 Task: Create new contact,   with mail id: 'Victoria_Lee@publictheater.org', first name: 'Victoria', Last name: 'Lee', Job Title: Content Writer, Phone number (201) 555-6789. Change life cycle stage to  'Lead' and lead status to 'New'. Add new company to the associated contact: www.bando.co.in
 . Logged in from softage.5@softage.net
Action: Mouse moved to (74, 55)
Screenshot: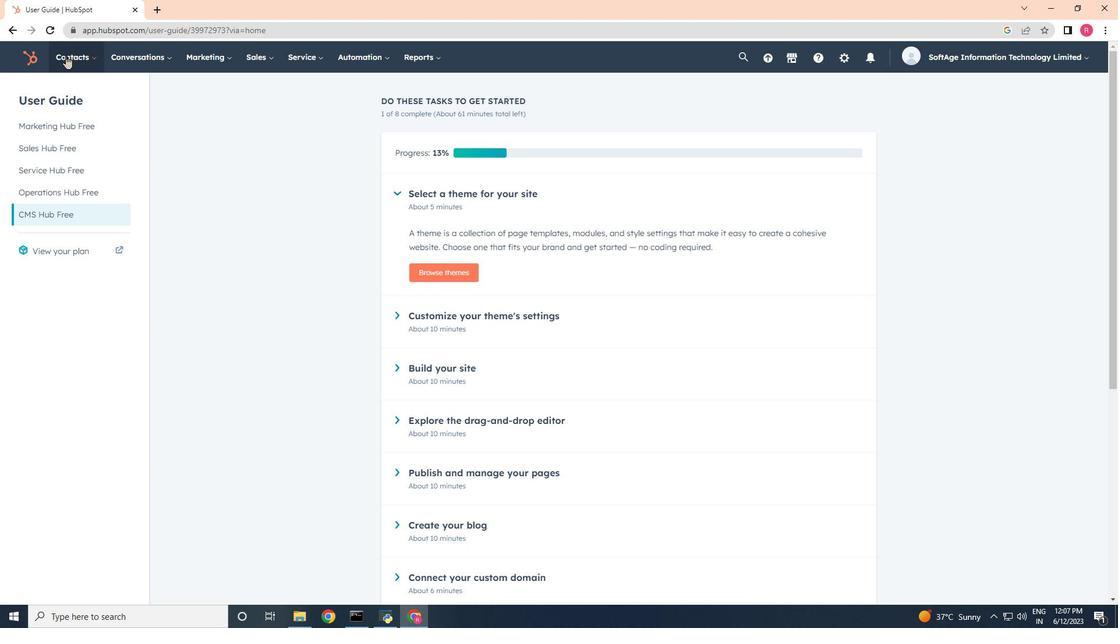
Action: Mouse pressed left at (74, 55)
Screenshot: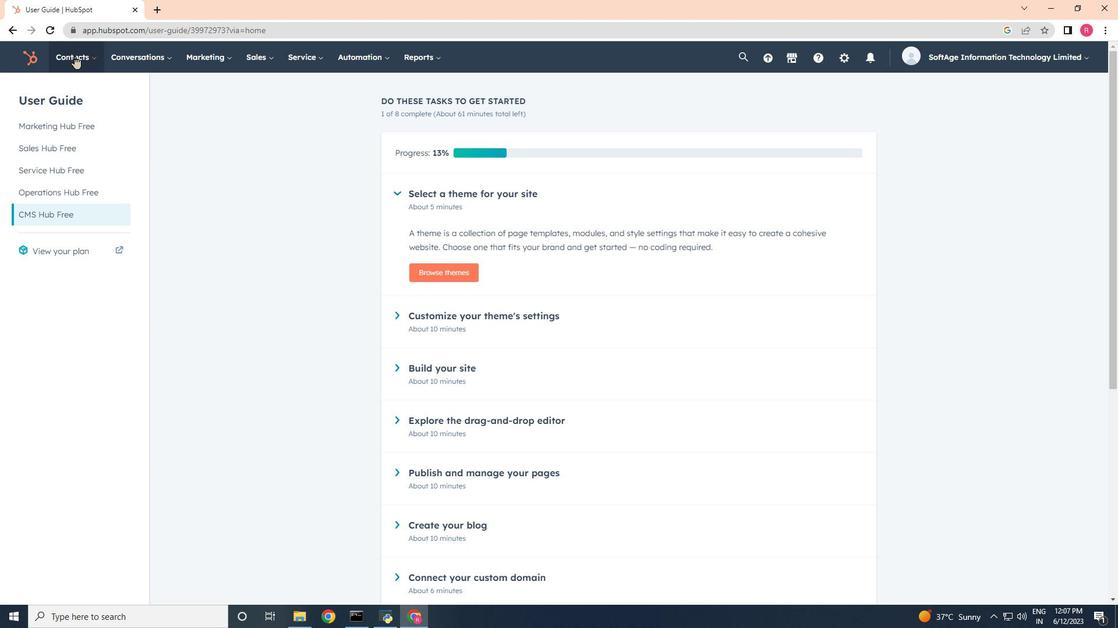 
Action: Mouse moved to (90, 90)
Screenshot: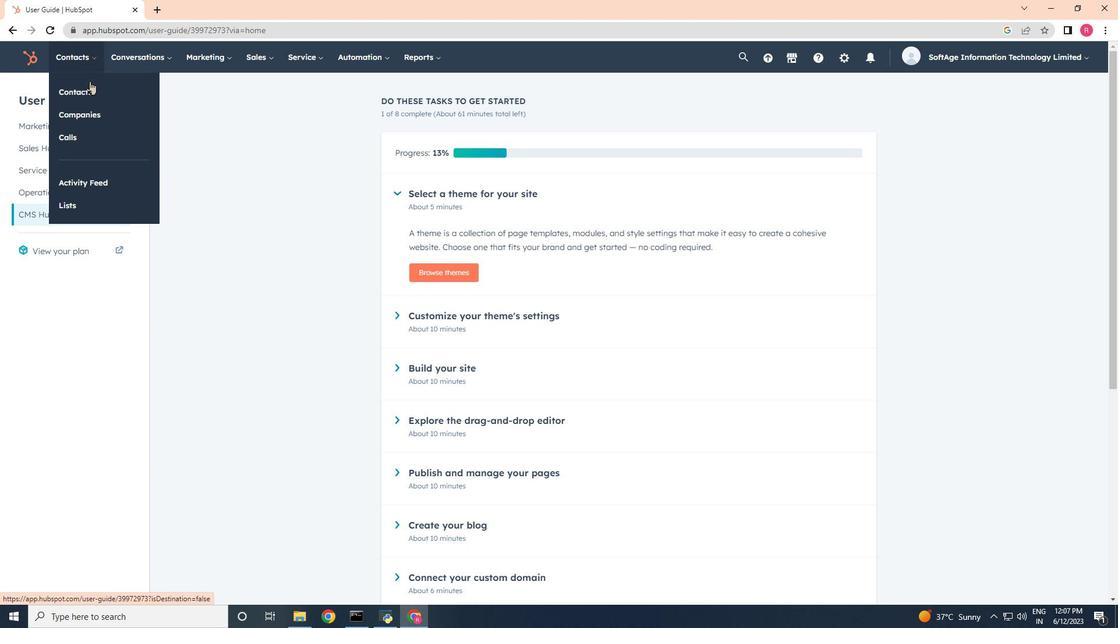 
Action: Mouse pressed left at (90, 90)
Screenshot: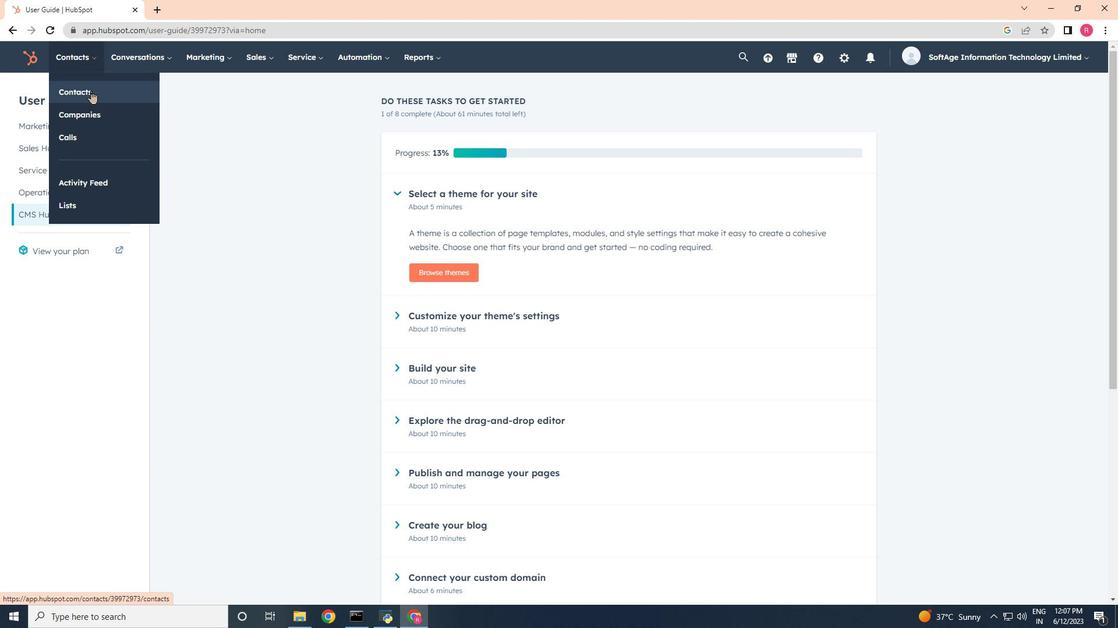 
Action: Mouse moved to (1043, 100)
Screenshot: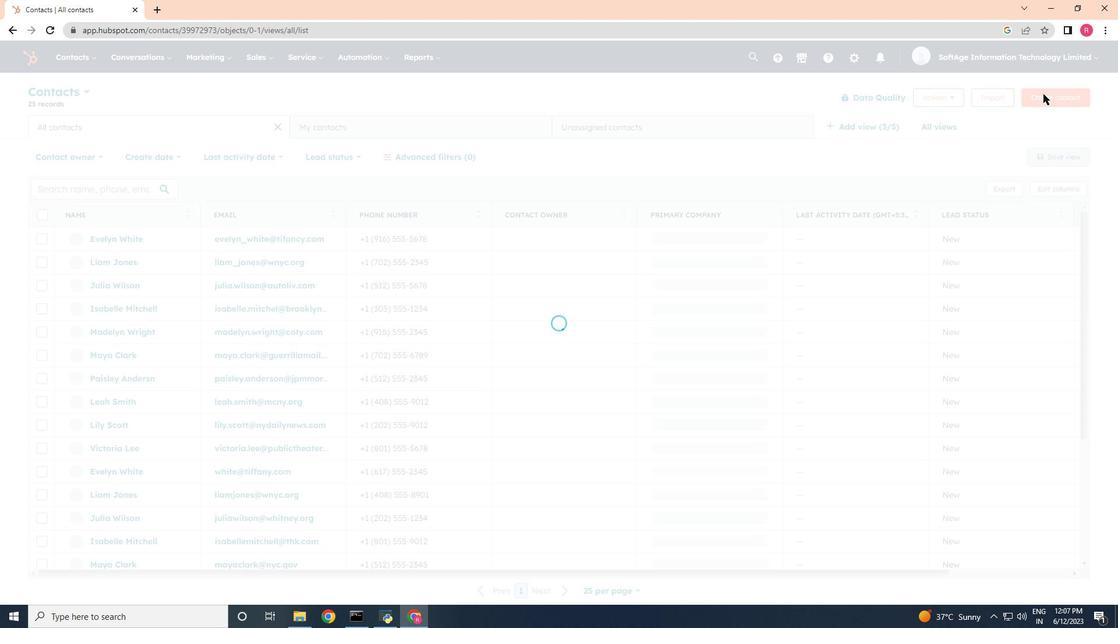 
Action: Mouse pressed left at (1043, 100)
Screenshot: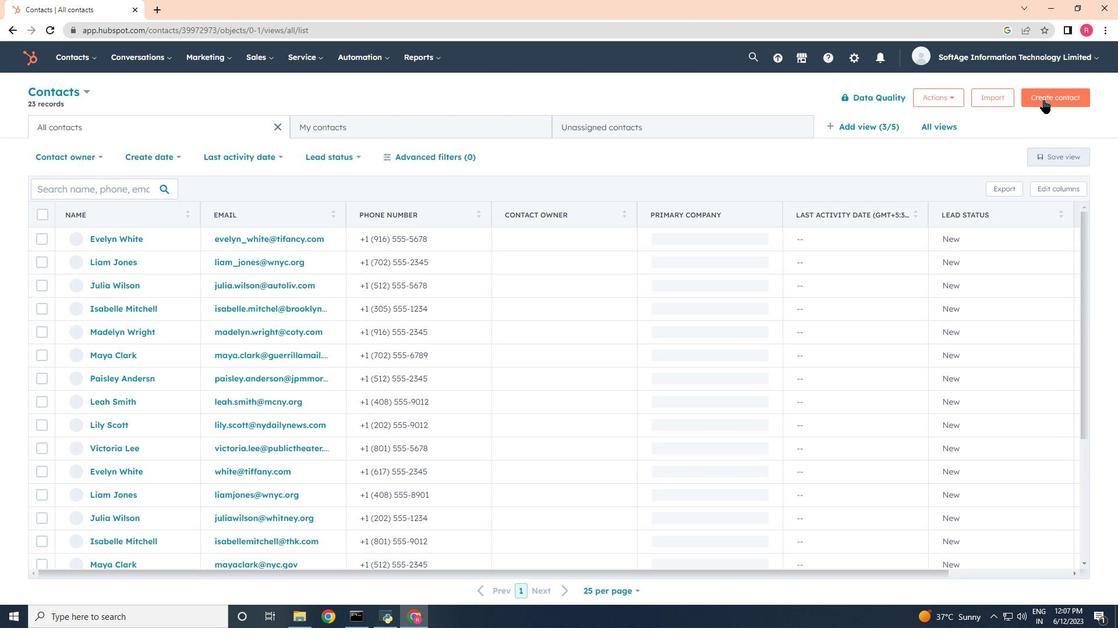 
Action: Mouse moved to (824, 156)
Screenshot: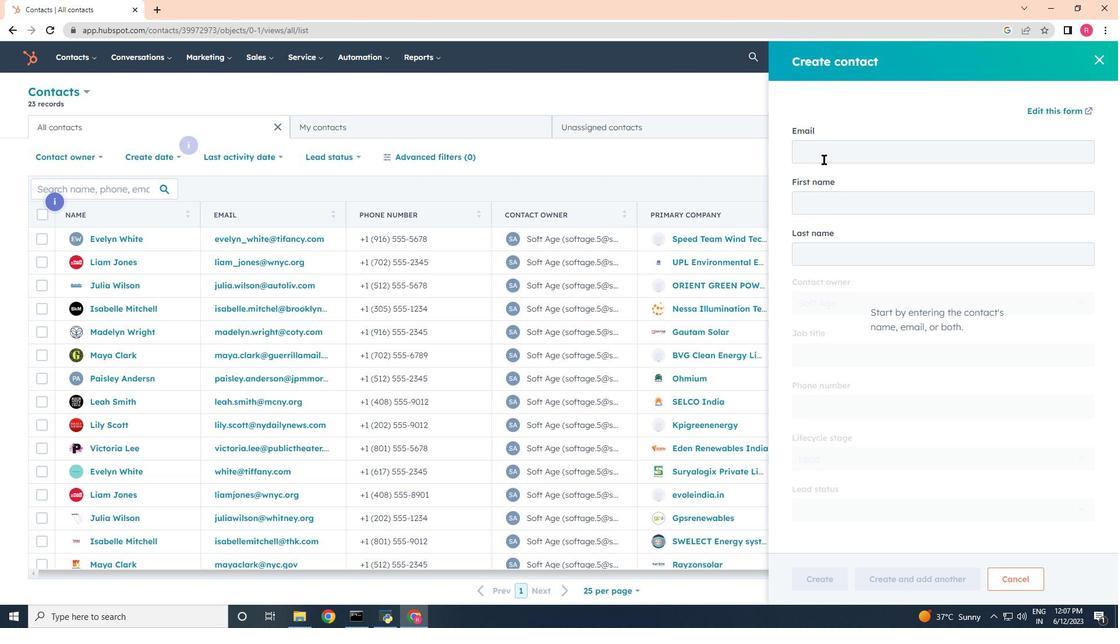 
Action: Mouse pressed left at (824, 156)
Screenshot: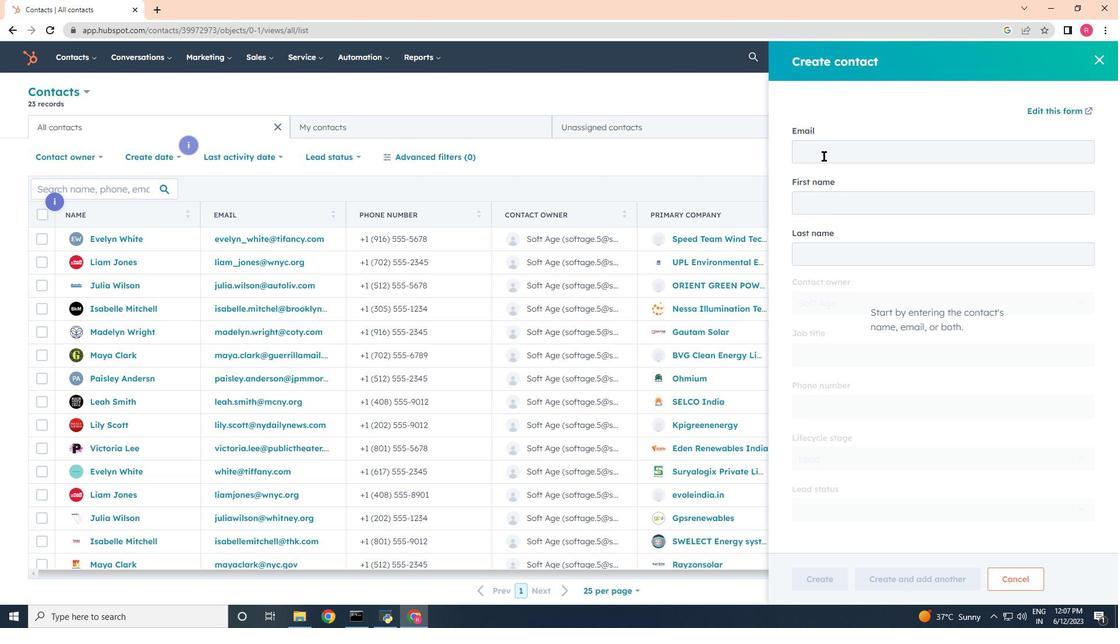 
Action: Key pressed <Key.shift>Victoria<Key.shift><Key.shift><Key.shift><Key.shift><Key.shift><Key.shift><Key.shift><Key.shift><Key.shift><Key.shift><Key.shift><Key.shift><Key.shift><Key.shift><Key.shift><Key.shift><Key.shift><Key.shift><Key.shift><Key.shift><Key.shift><Key.shift><Key.shift><Key.shift><Key.shift><Key.shift>_<Key.shift>Lee<Key.shift>@publictheaater.org
Screenshot: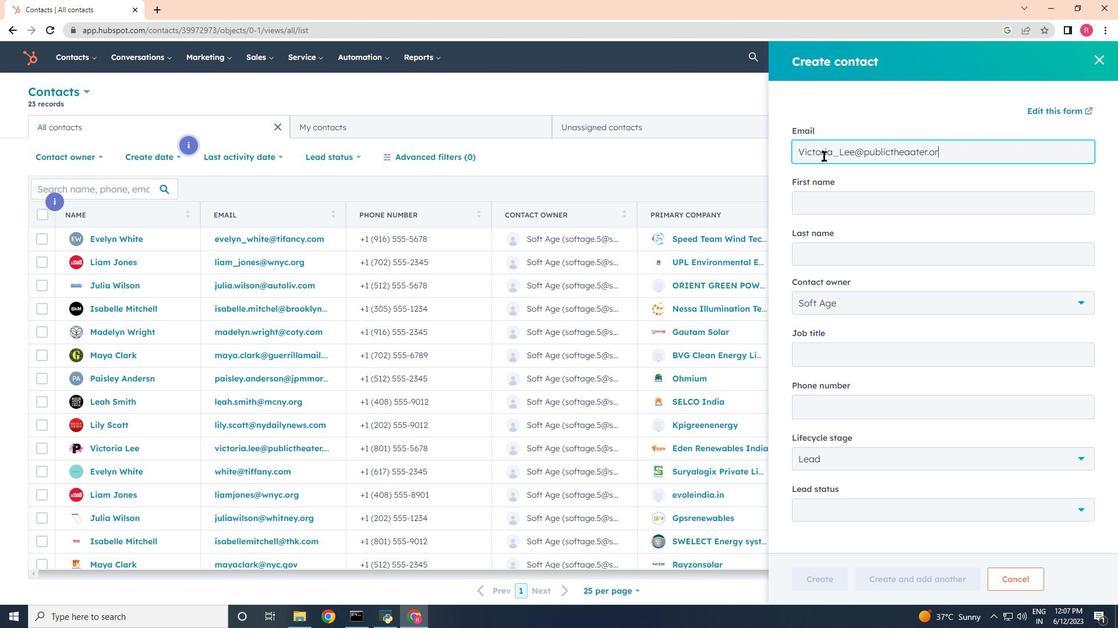 
Action: Mouse moved to (835, 204)
Screenshot: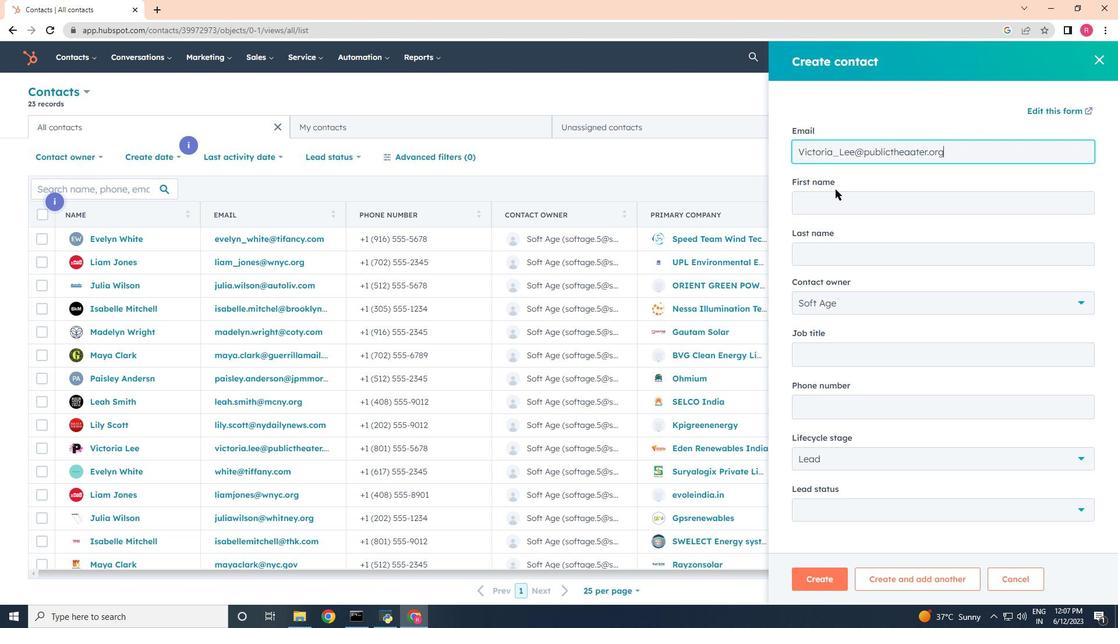 
Action: Mouse pressed left at (835, 204)
Screenshot: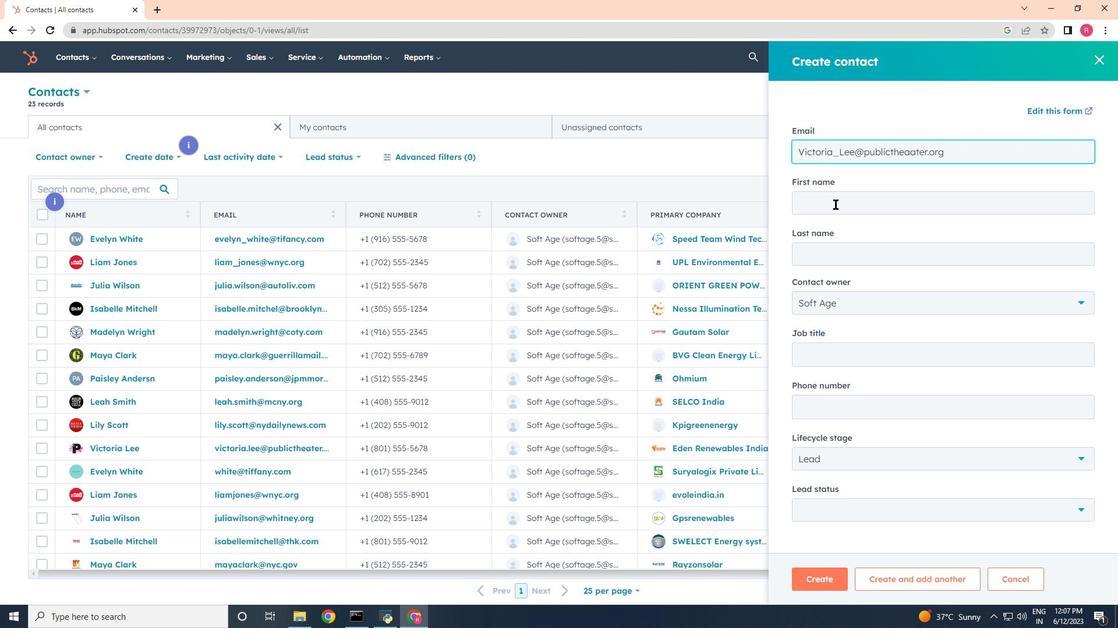 
Action: Key pressed <Key.shift><Key.shift><Key.shift><Key.shift><Key.shift><Key.shift><Key.shift><Key.shift><Key.shift><Key.shift><Key.shift><Key.shift><Key.shift>Victoria<Key.tab><Key.shift>Lee<Key.tab><Key.tab><Key.shift>Contem<Key.backspace>nt<Key.space><Key.shift><Key.shift>Writer<Key.tab>2015556789
Screenshot: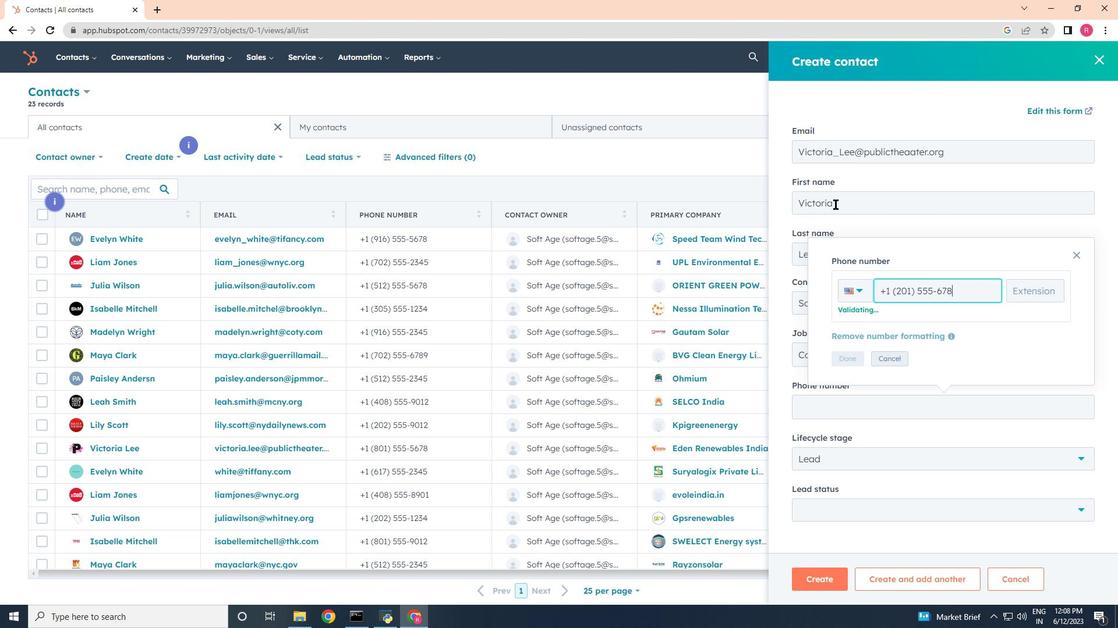 
Action: Mouse moved to (850, 359)
Screenshot: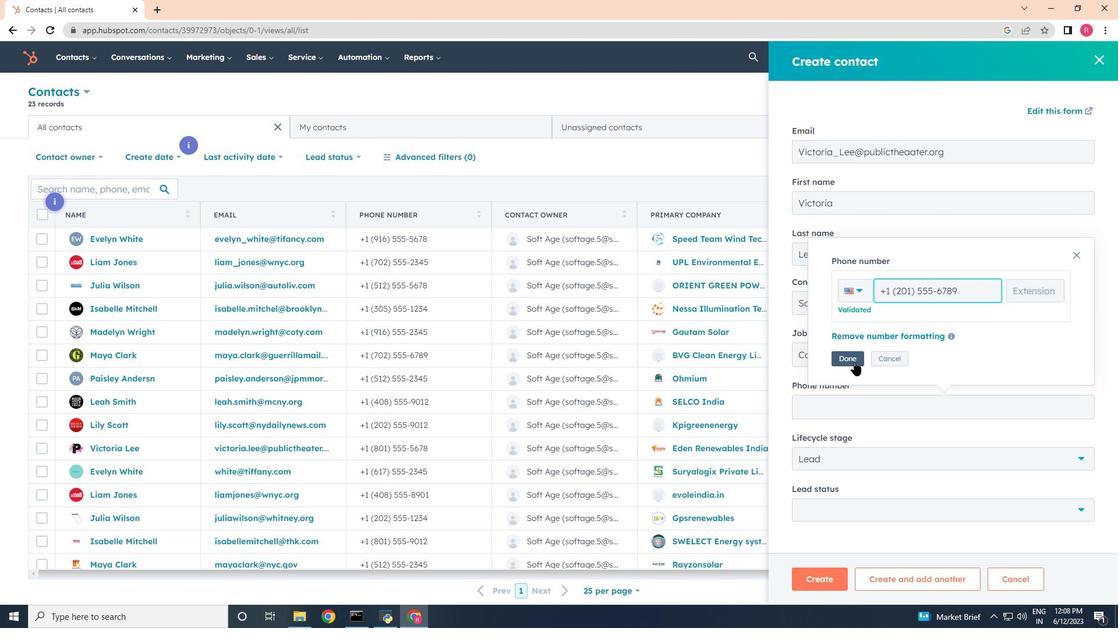 
Action: Mouse pressed left at (850, 359)
Screenshot: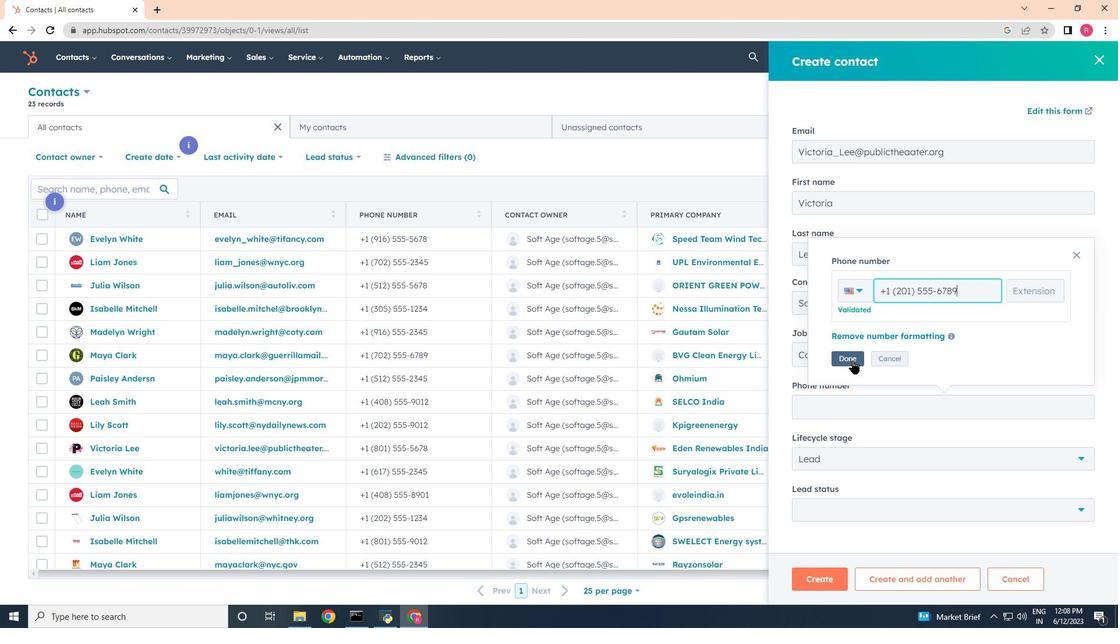
Action: Mouse moved to (829, 454)
Screenshot: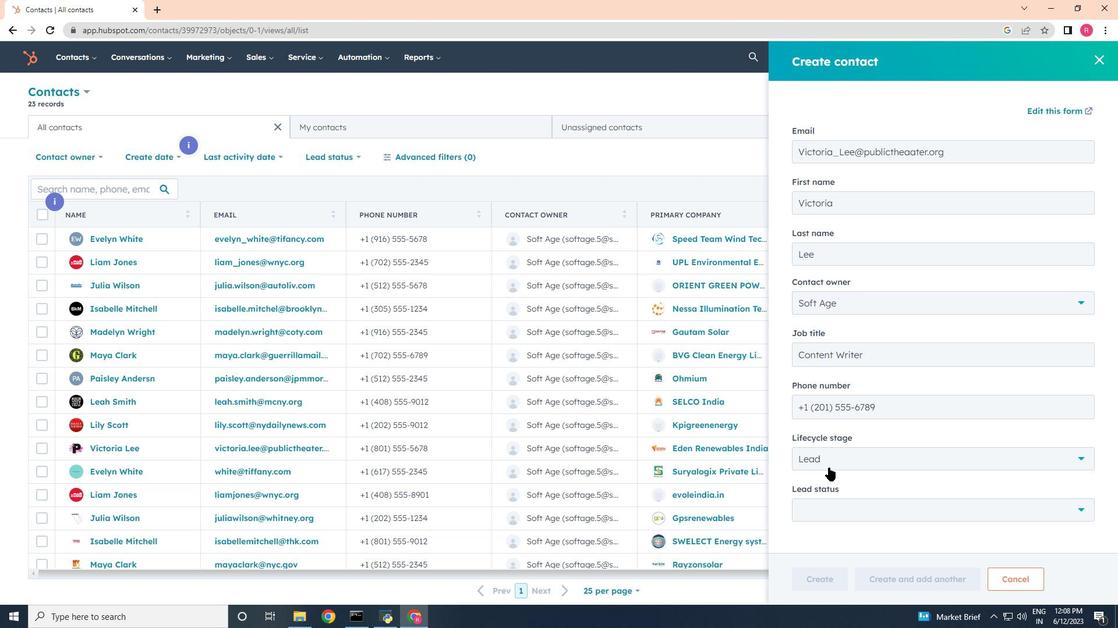 
Action: Mouse pressed left at (829, 454)
Screenshot: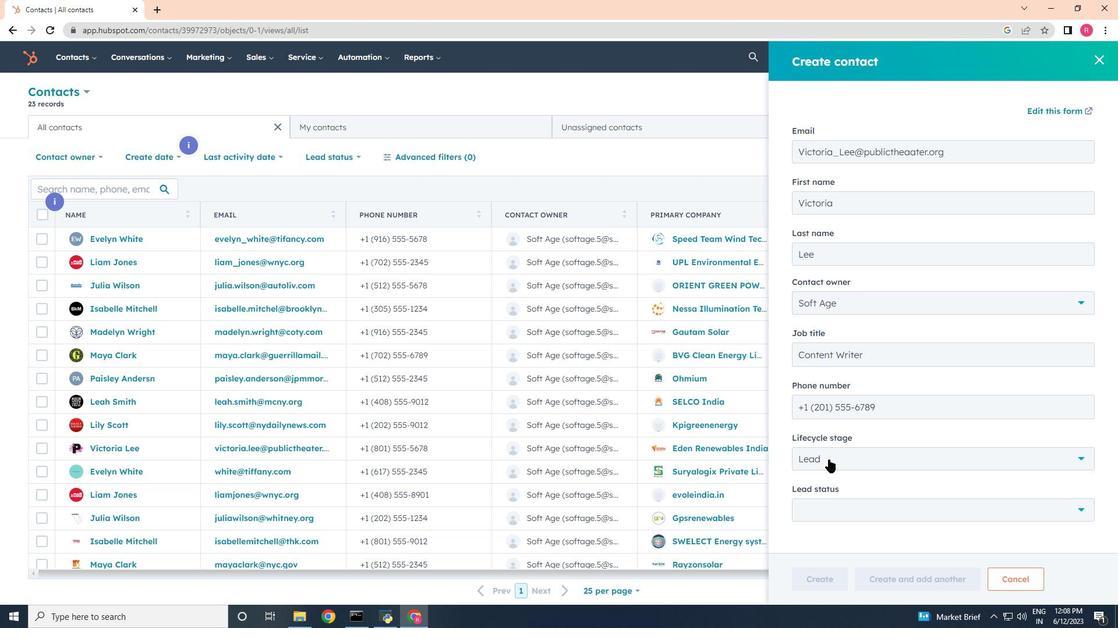 
Action: Mouse moved to (831, 345)
Screenshot: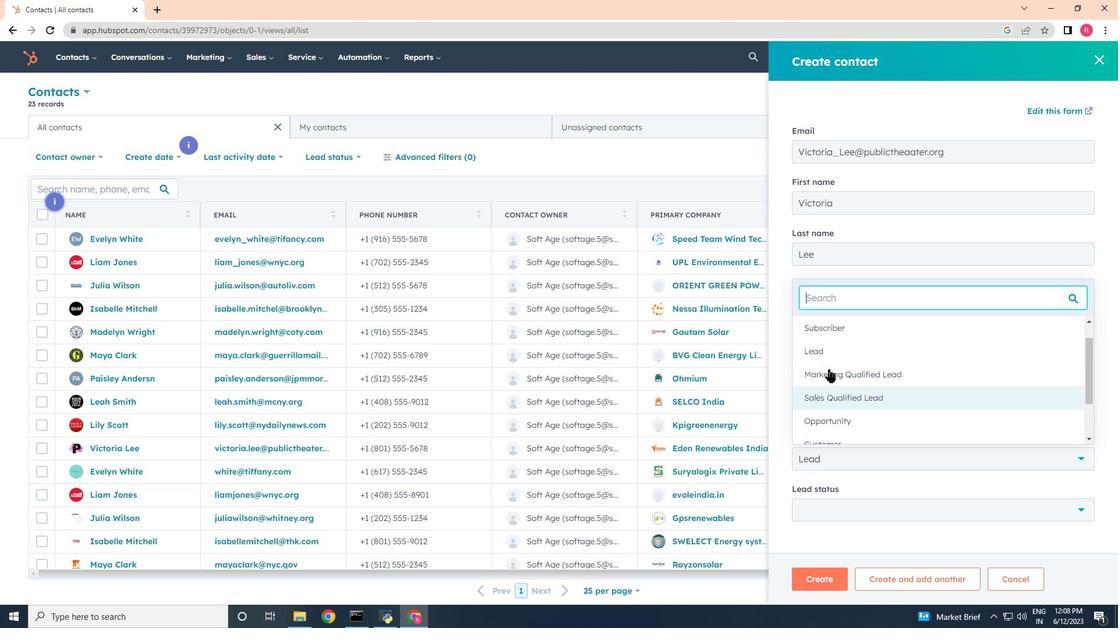 
Action: Mouse pressed left at (831, 345)
Screenshot: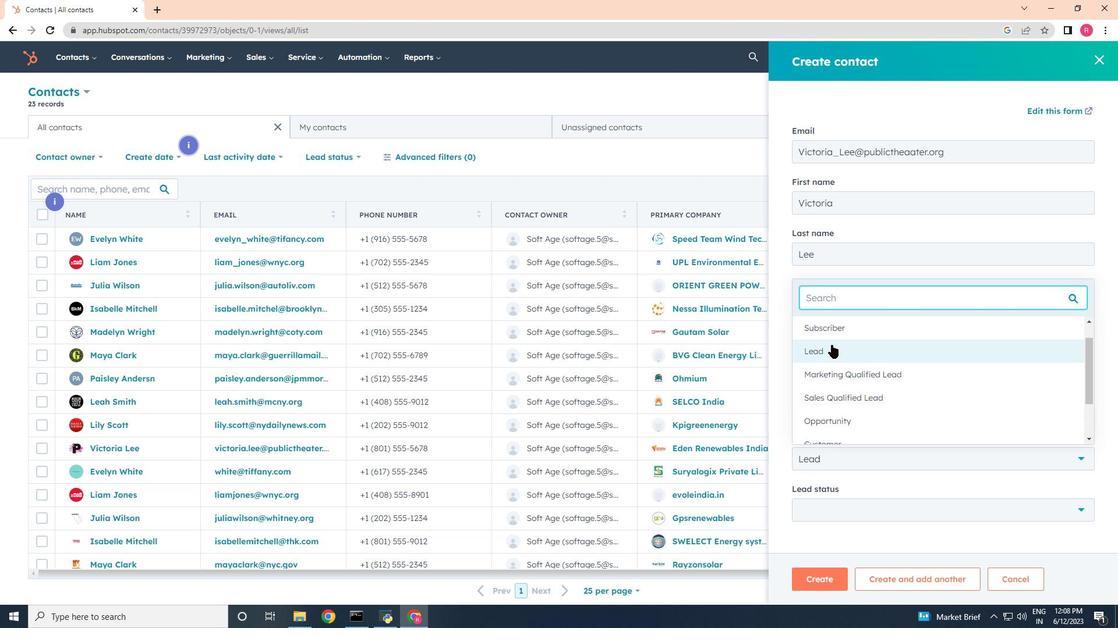 
Action: Mouse moved to (843, 503)
Screenshot: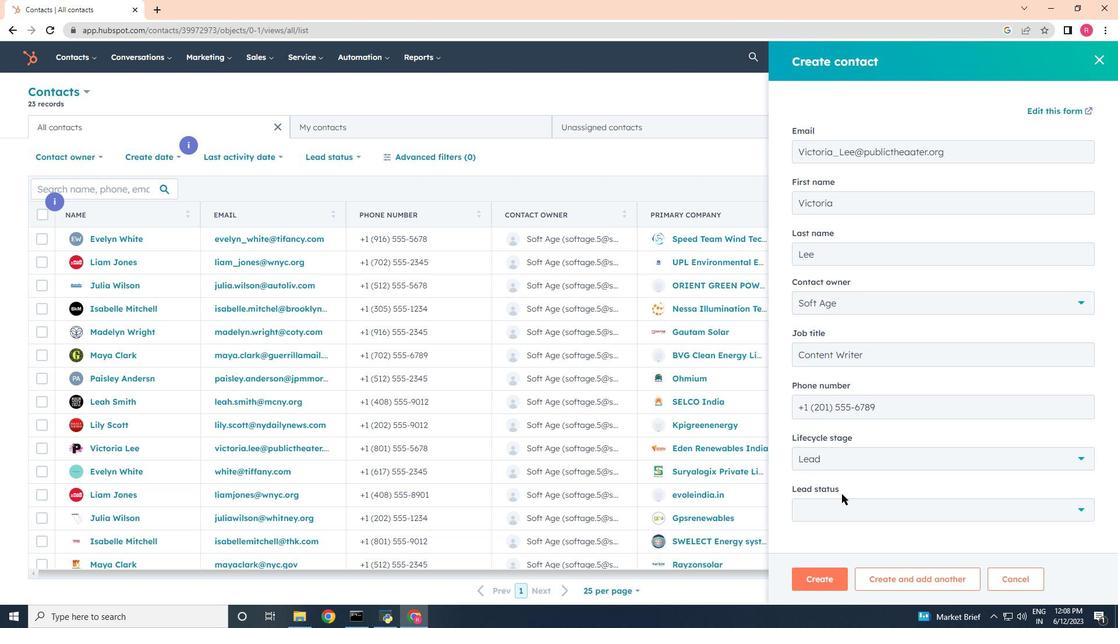 
Action: Mouse pressed left at (843, 503)
Screenshot: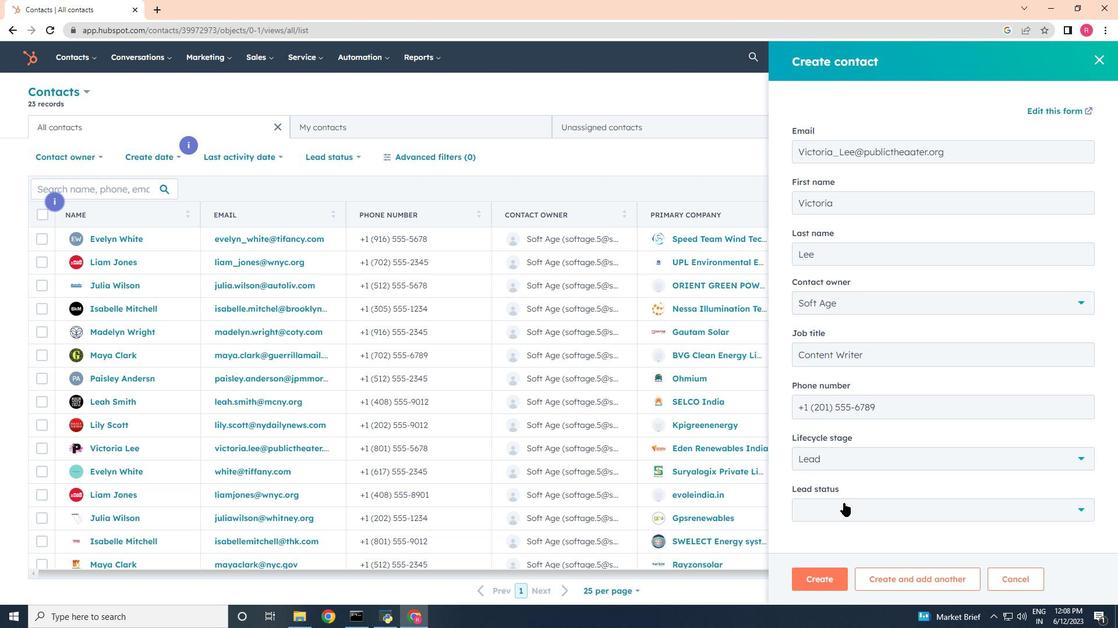 
Action: Mouse moved to (820, 395)
Screenshot: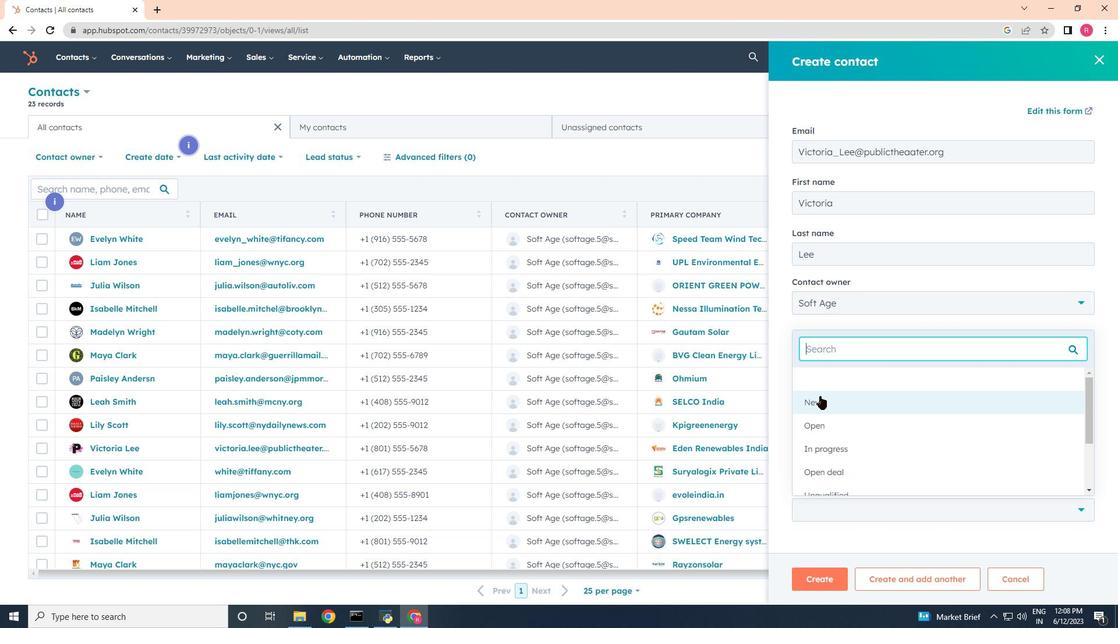 
Action: Mouse pressed left at (820, 395)
Screenshot: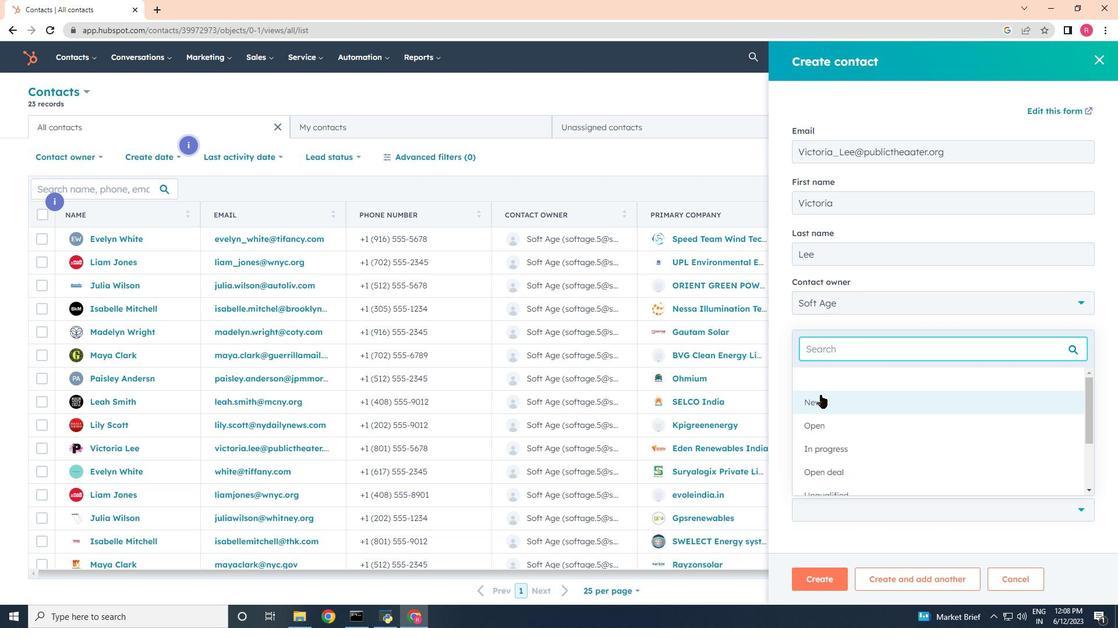
Action: Mouse moved to (833, 584)
Screenshot: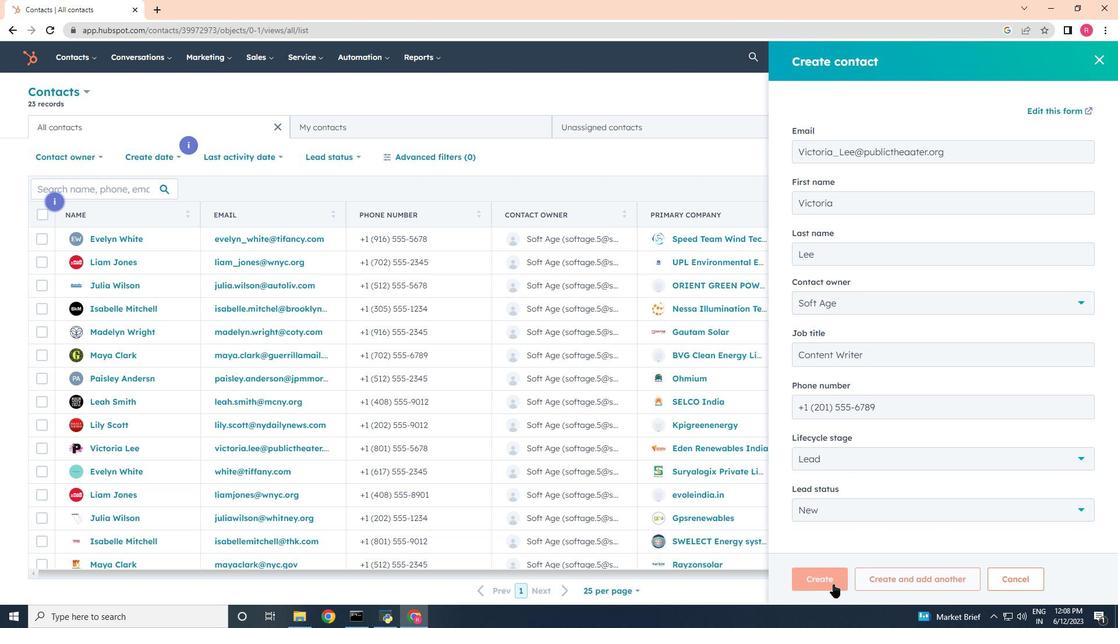 
Action: Mouse pressed left at (833, 584)
Screenshot: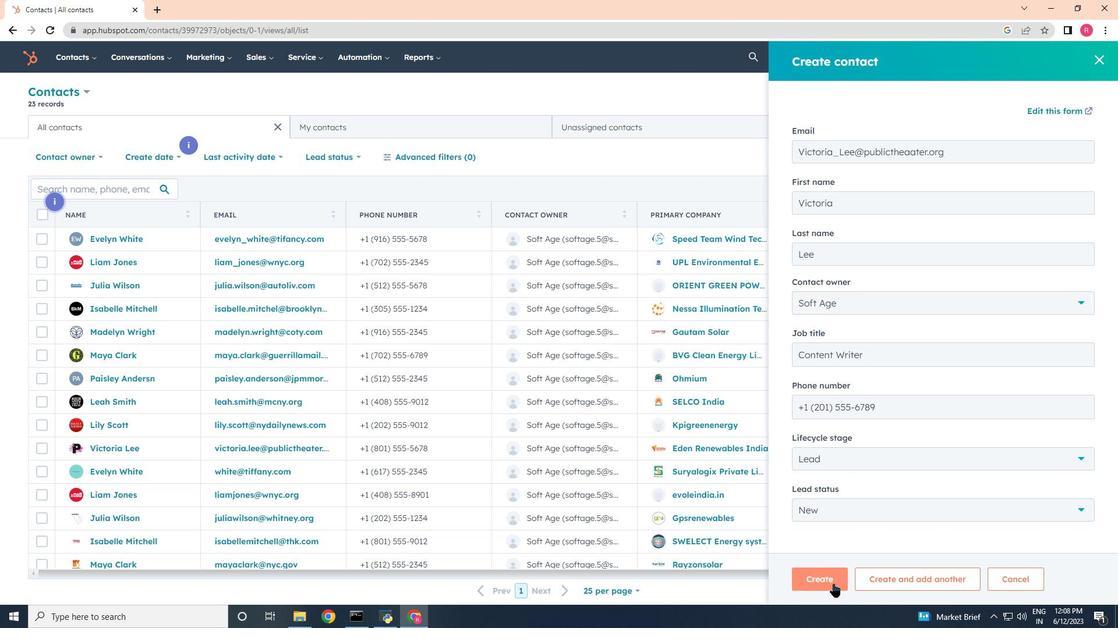 
Action: Mouse moved to (781, 376)
Screenshot: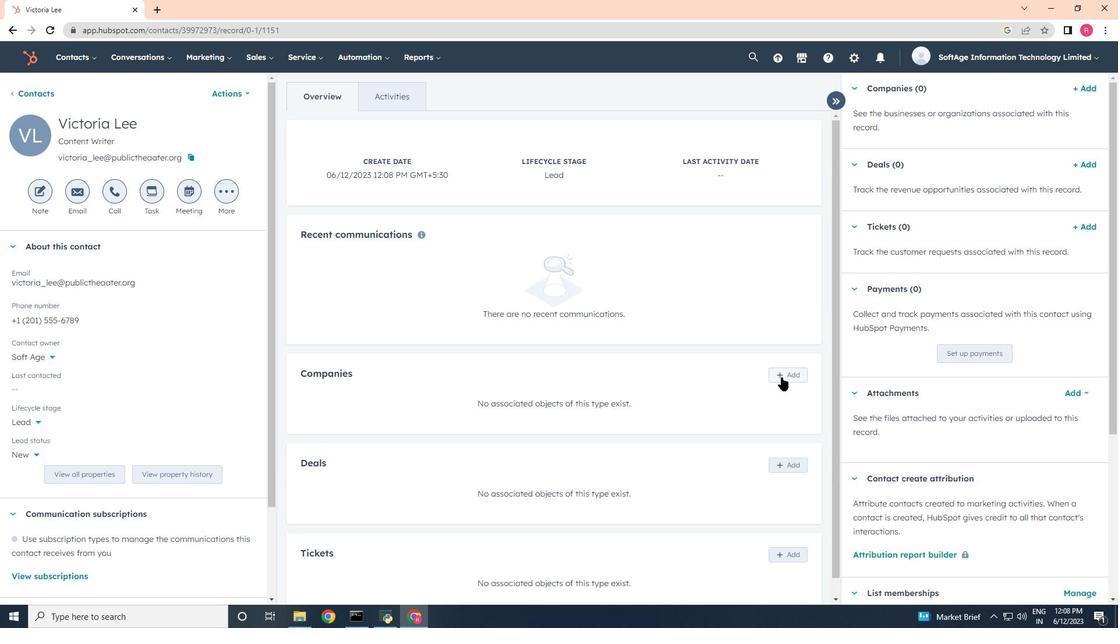 
Action: Mouse pressed left at (781, 376)
Screenshot: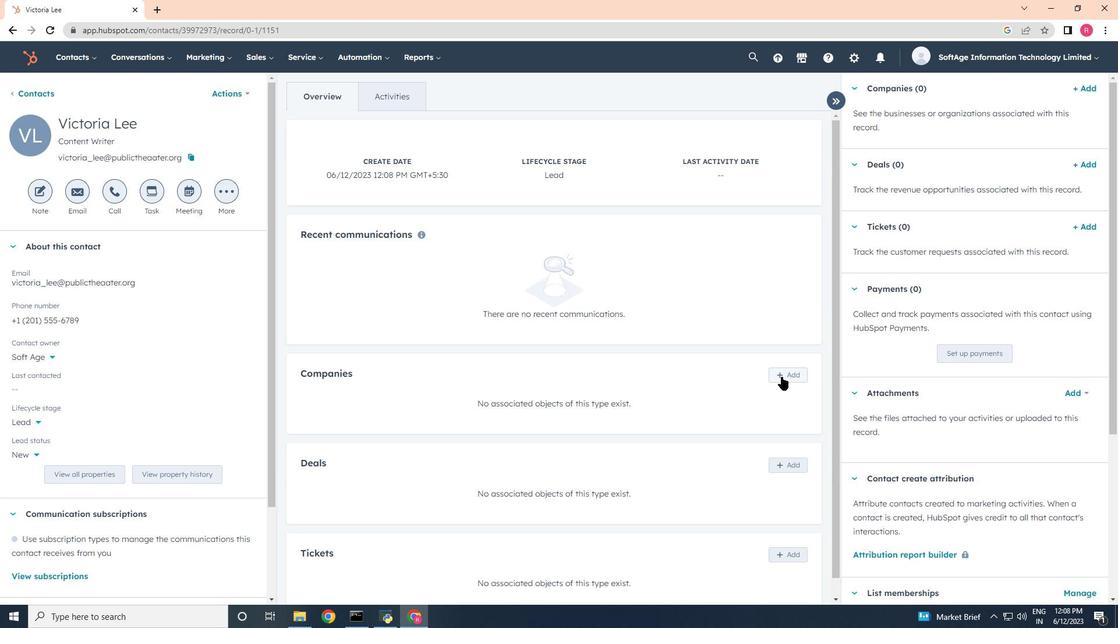 
Action: Mouse moved to (863, 125)
Screenshot: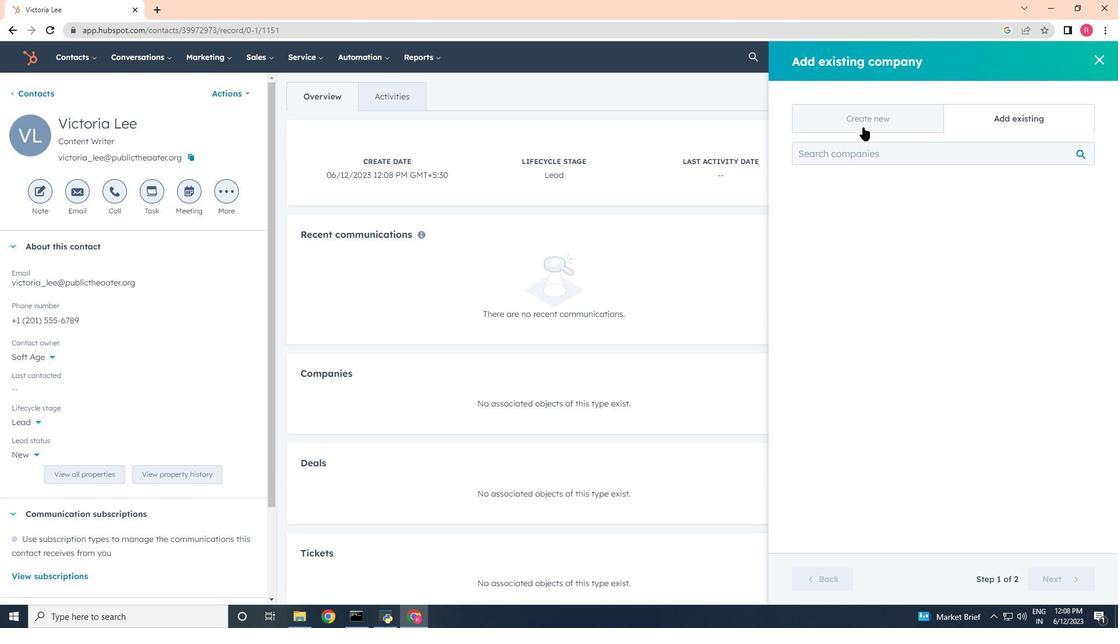 
Action: Mouse pressed left at (863, 125)
Screenshot: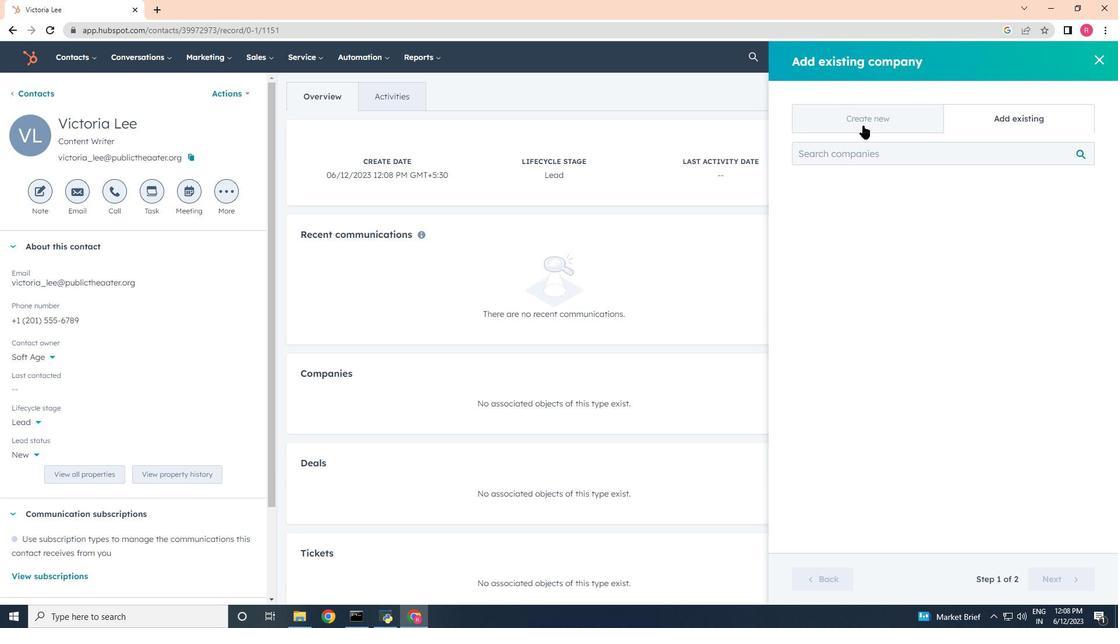 
Action: Mouse moved to (858, 188)
Screenshot: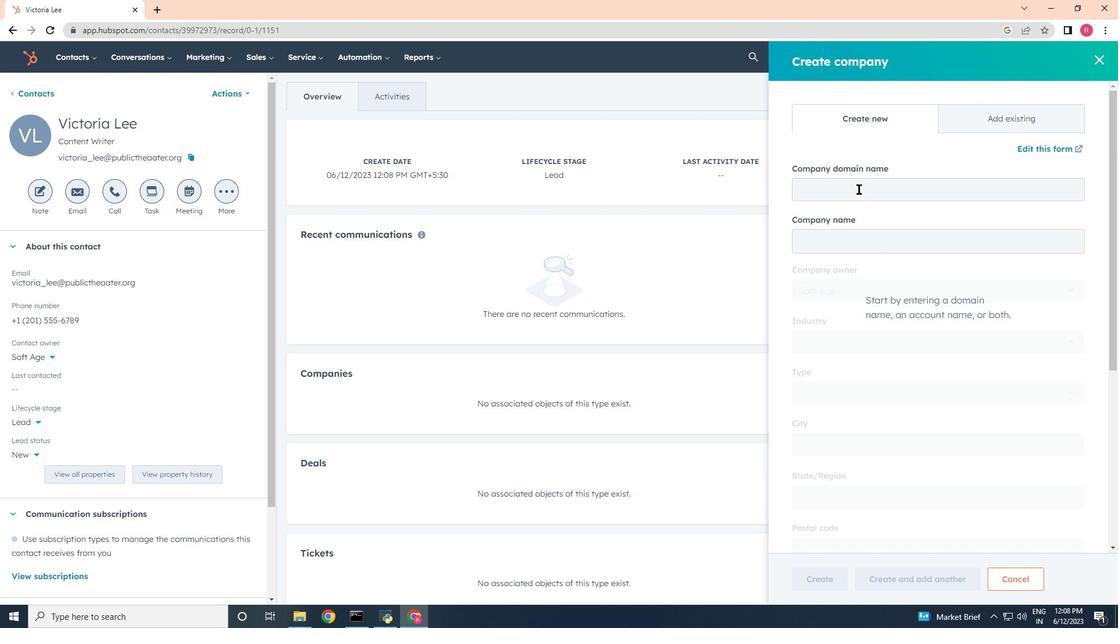 
Action: Mouse pressed left at (858, 188)
Screenshot: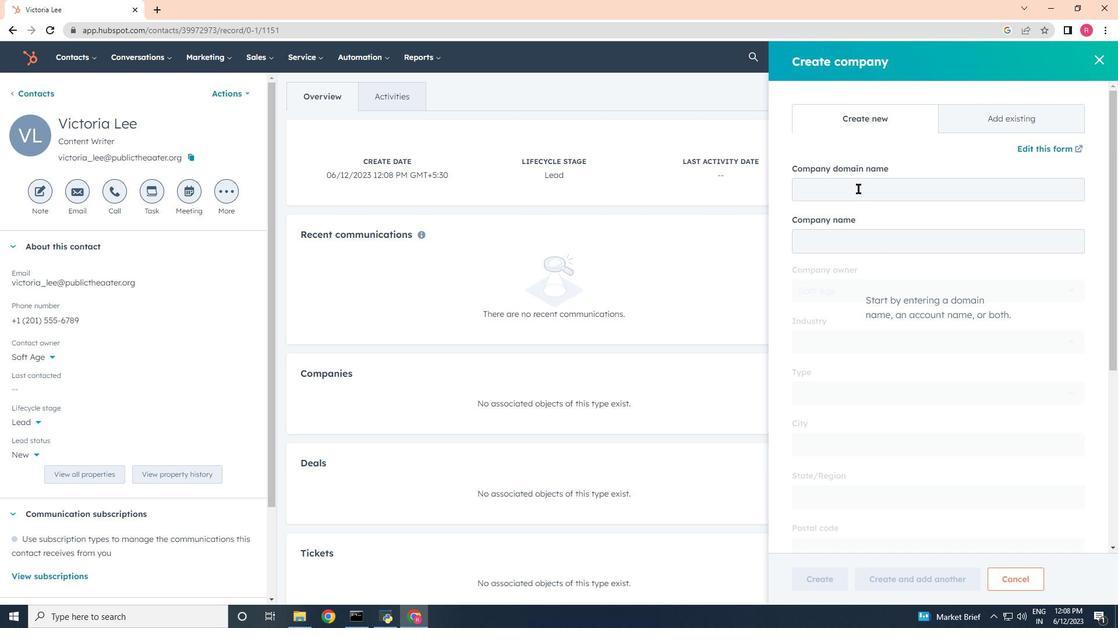 
Action: Mouse moved to (858, 188)
Screenshot: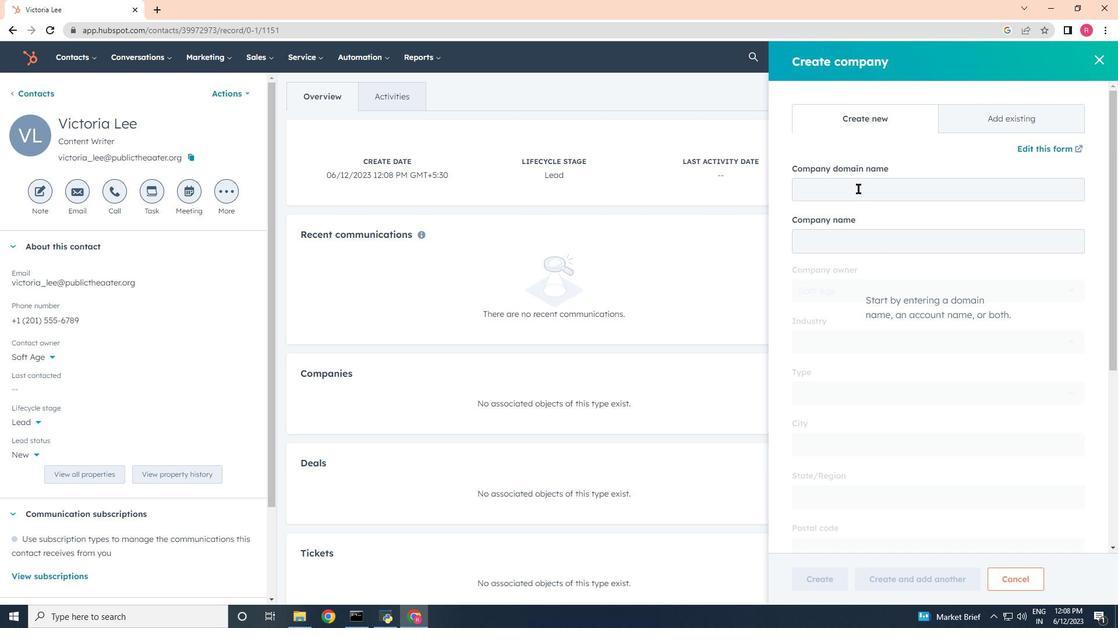 
Action: Key pressed www.bando.in
Screenshot: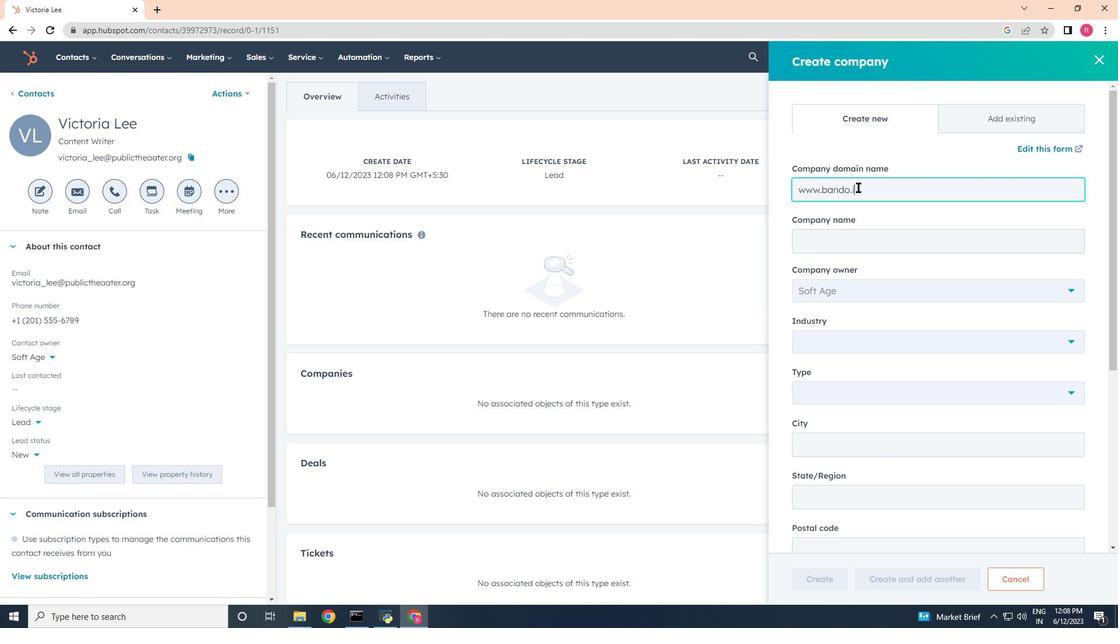 
Action: Mouse moved to (812, 554)
Screenshot: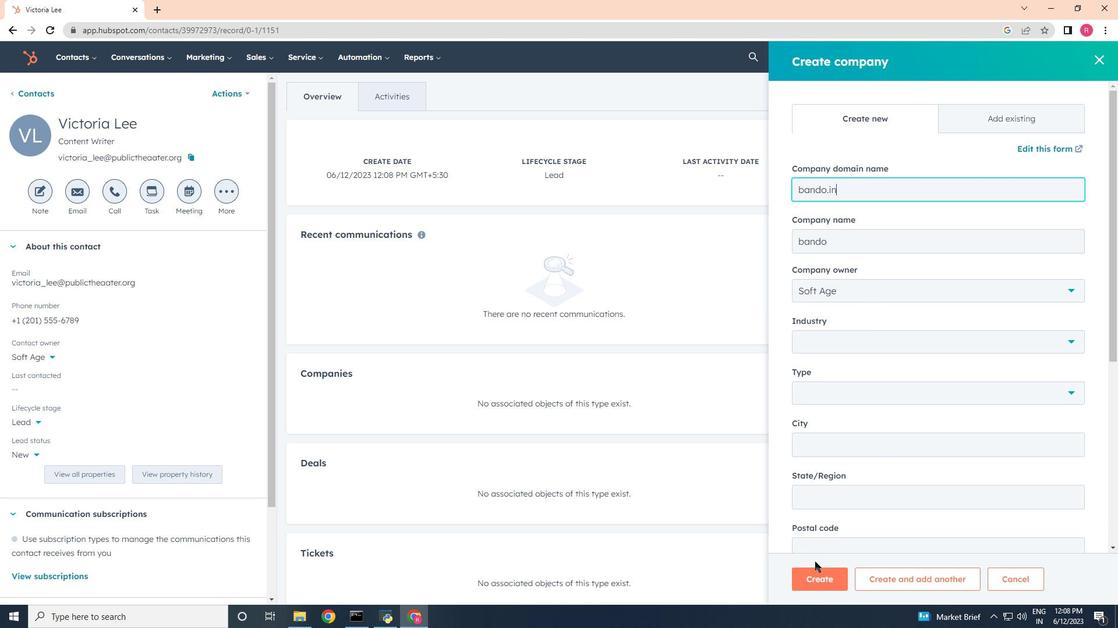 
Action: Mouse scrolled (812, 554) with delta (0, 0)
Screenshot: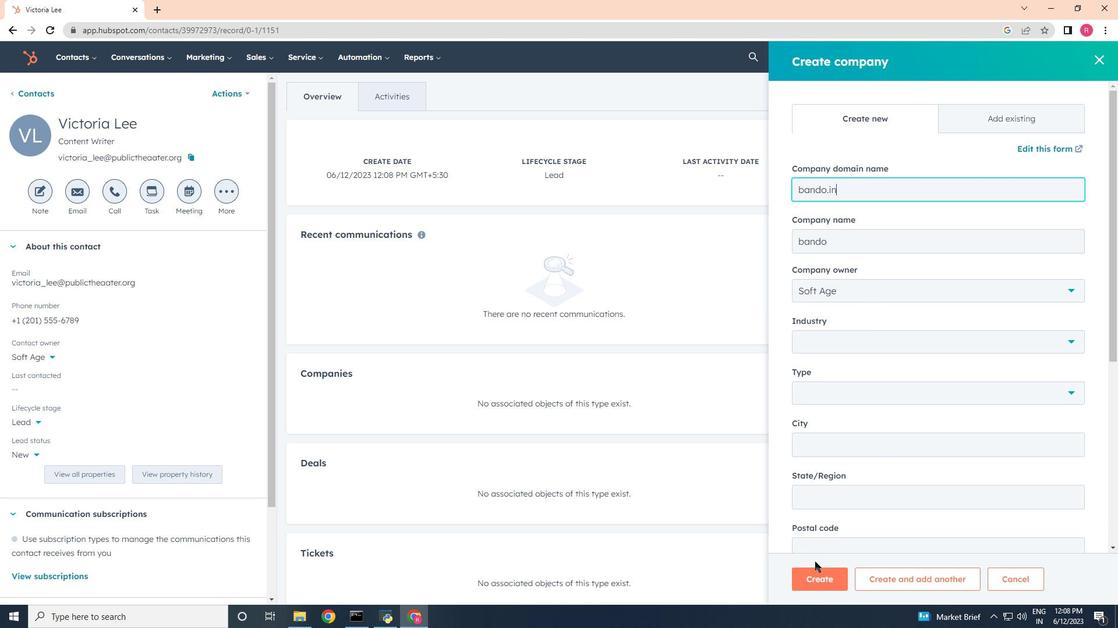 
Action: Mouse moved to (821, 544)
Screenshot: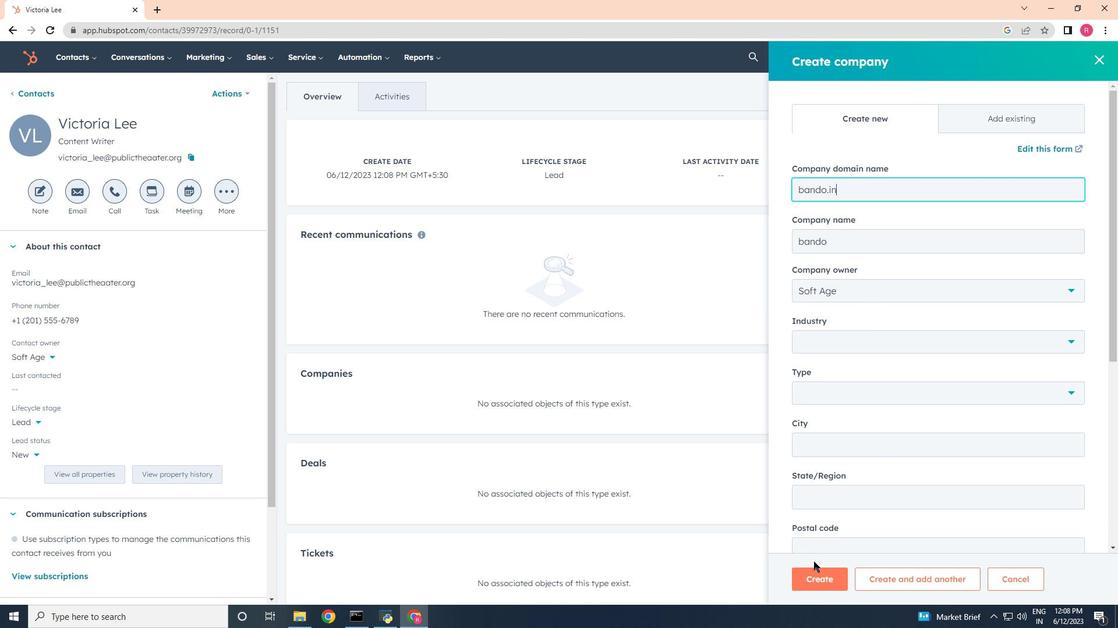 
Action: Mouse scrolled (821, 543) with delta (0, 0)
Screenshot: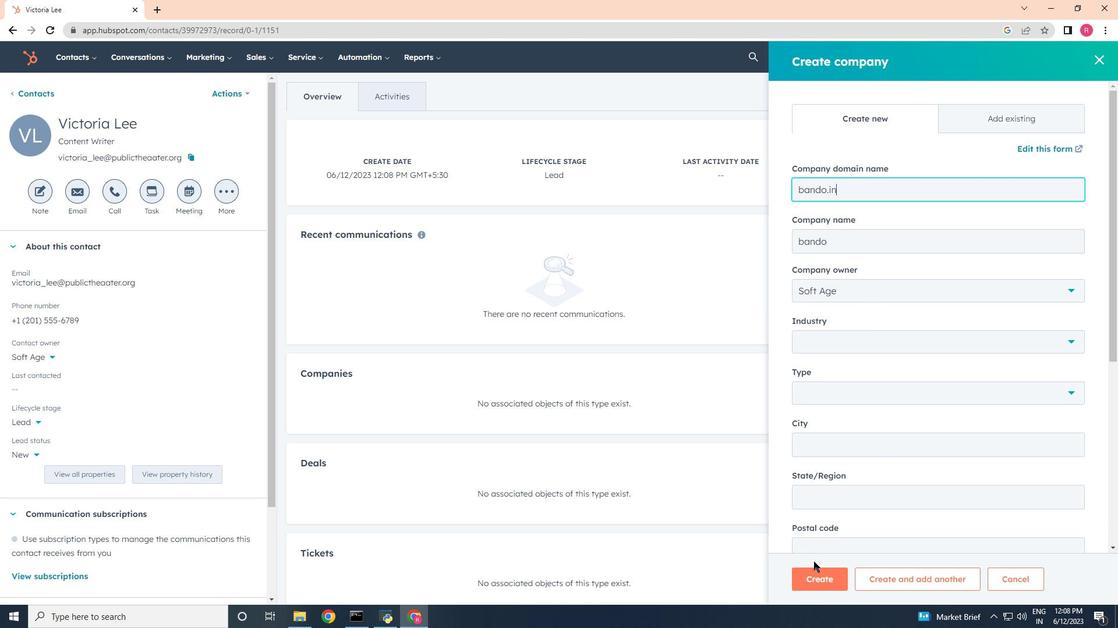 
Action: Mouse moved to (856, 513)
Screenshot: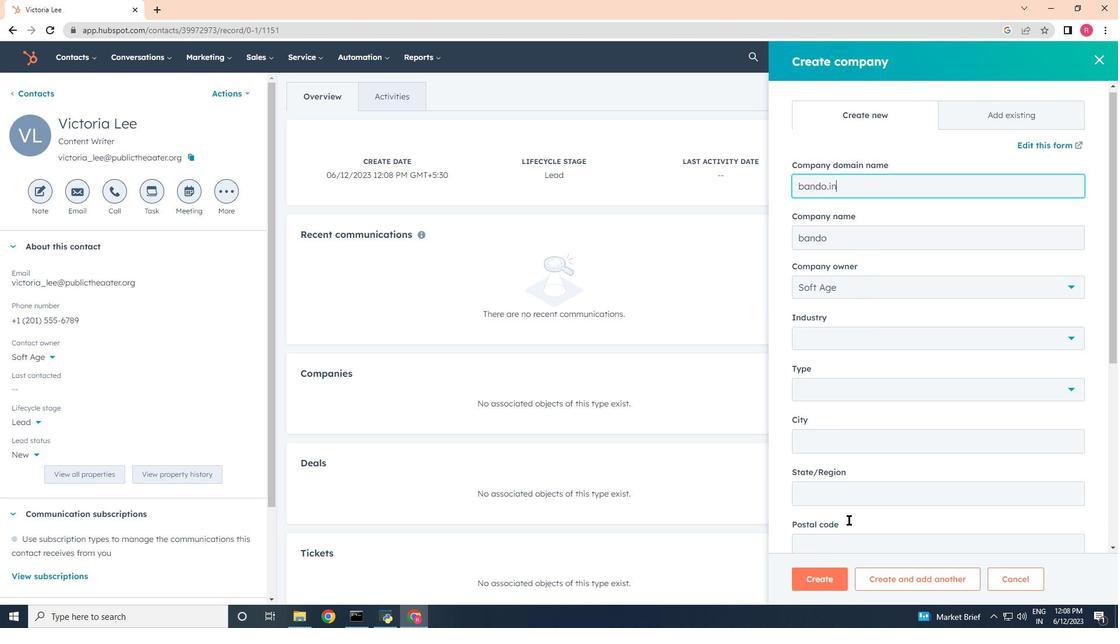 
Action: Mouse scrolled (856, 512) with delta (0, 0)
Screenshot: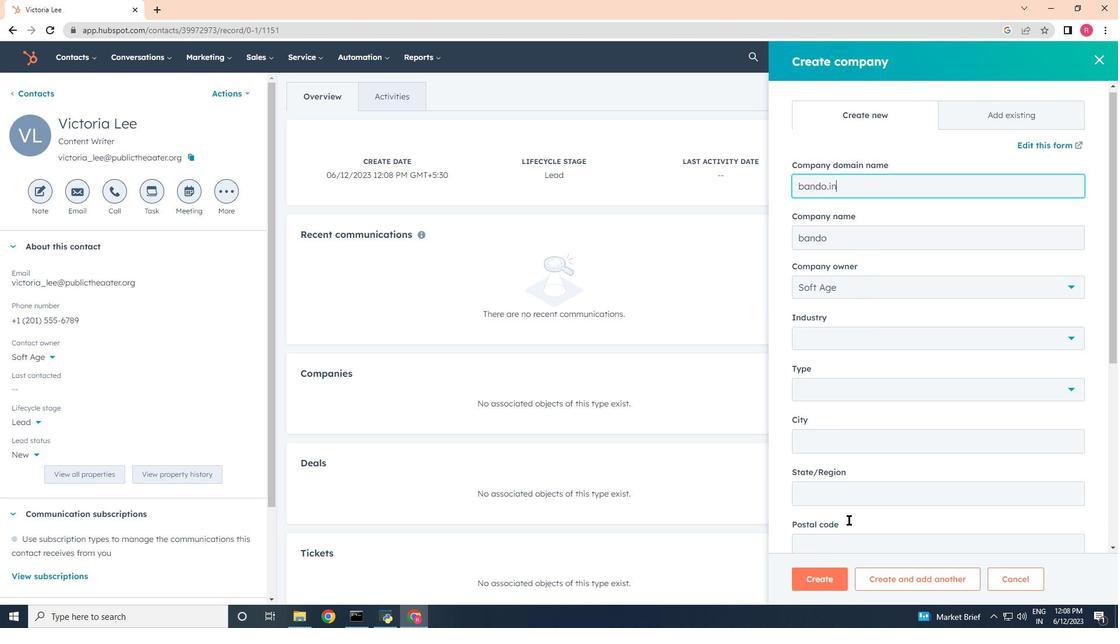 
Action: Mouse moved to (856, 512)
Screenshot: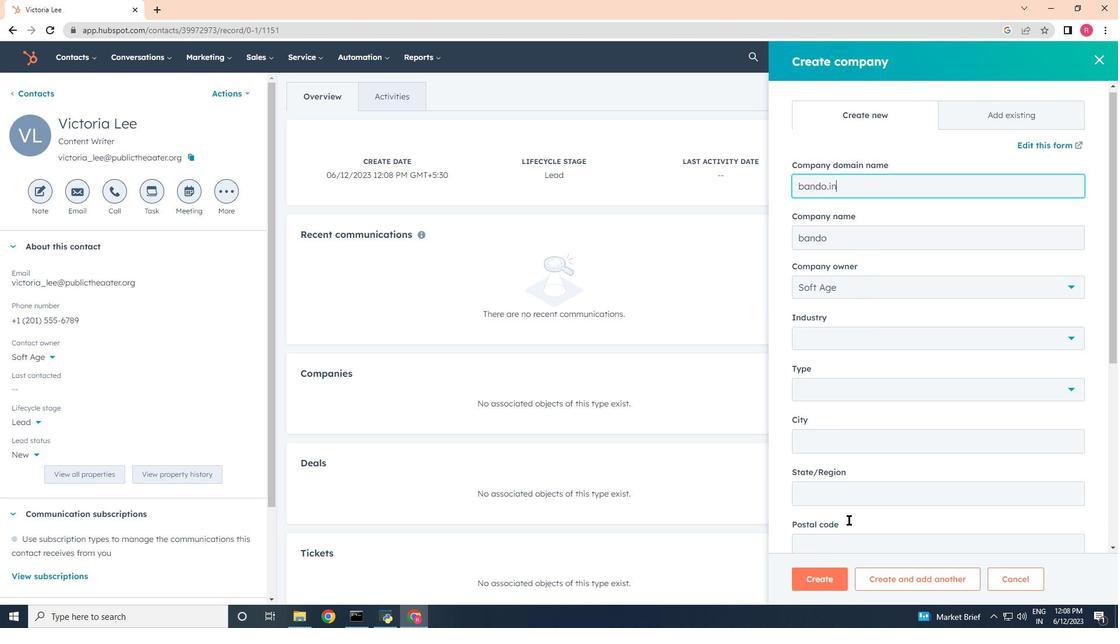 
Action: Mouse scrolled (856, 511) with delta (0, 0)
Screenshot: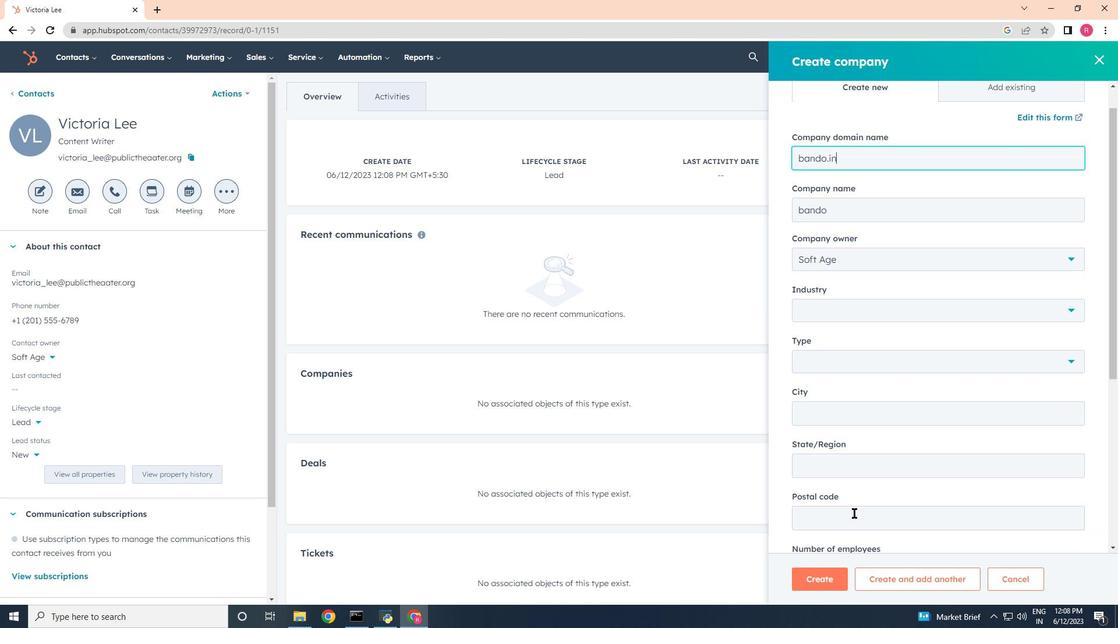
Action: Mouse moved to (856, 512)
Screenshot: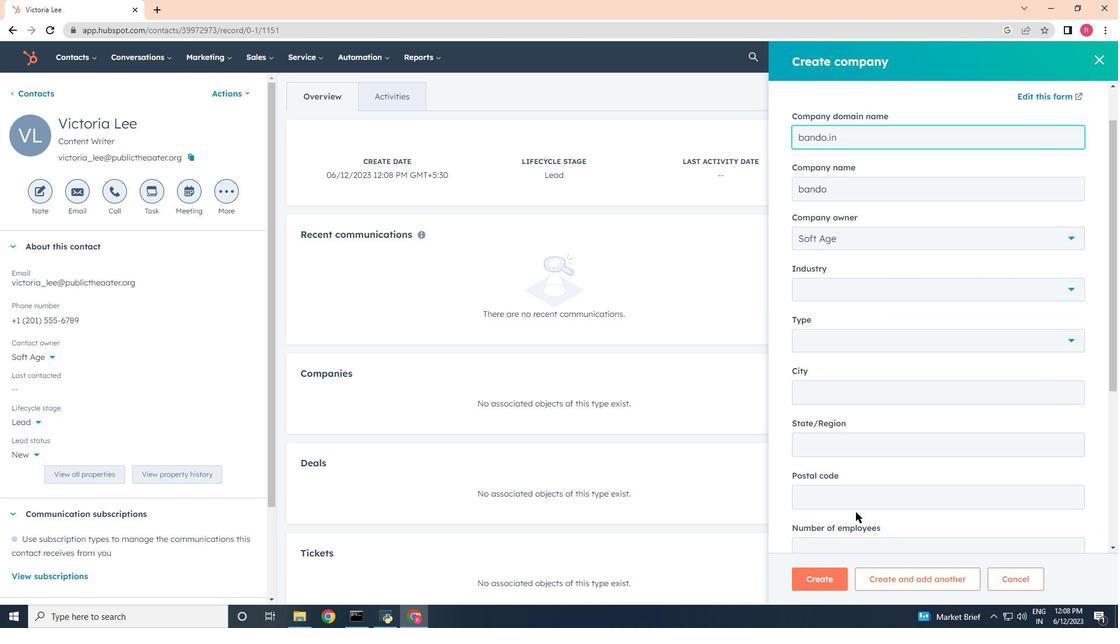 
Action: Mouse scrolled (856, 511) with delta (0, 0)
Screenshot: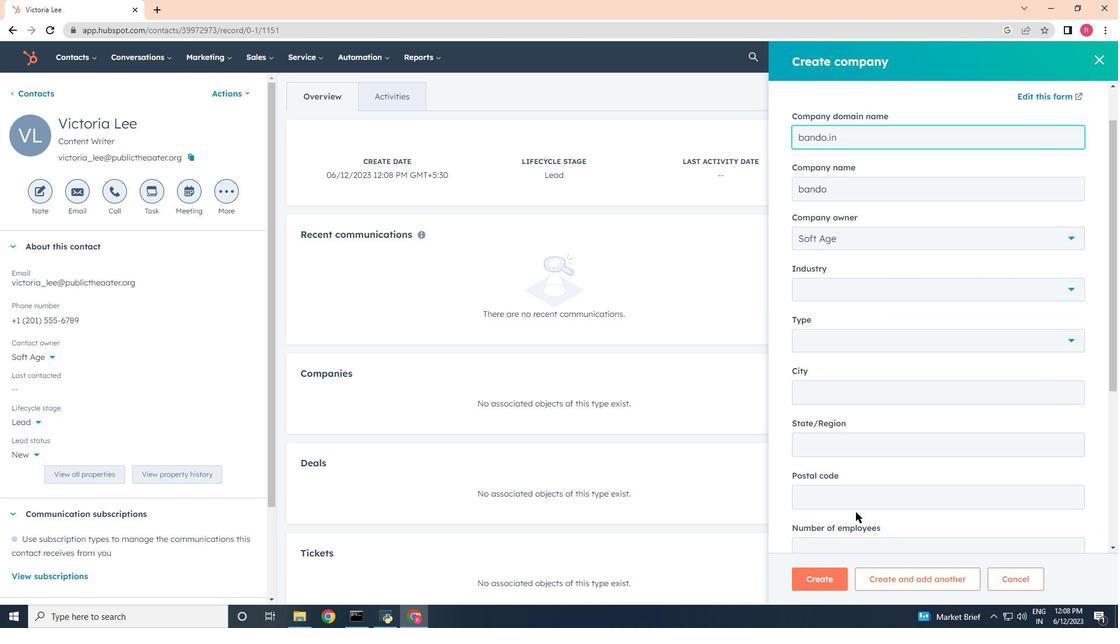 
Action: Mouse moved to (856, 511)
Screenshot: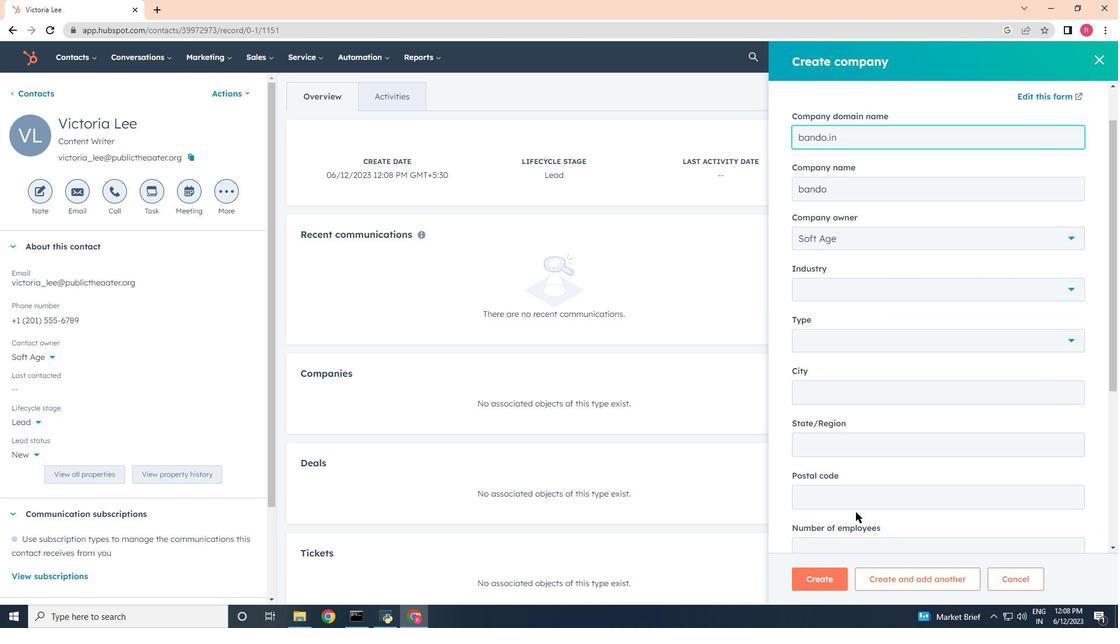 
Action: Mouse scrolled (856, 510) with delta (0, 0)
Screenshot: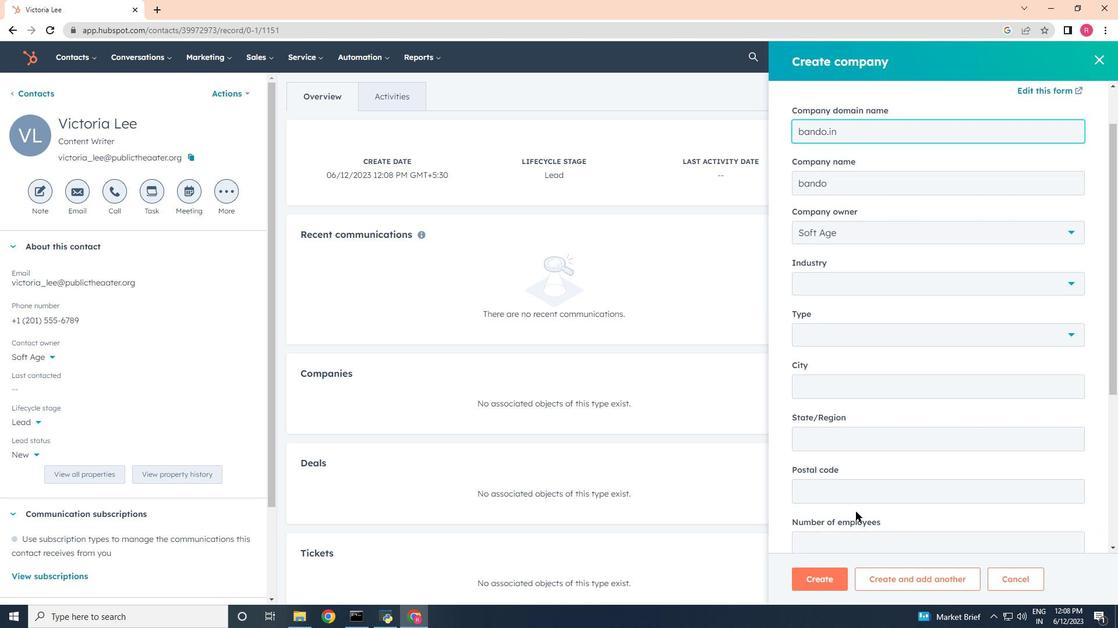 
Action: Mouse moved to (856, 510)
Screenshot: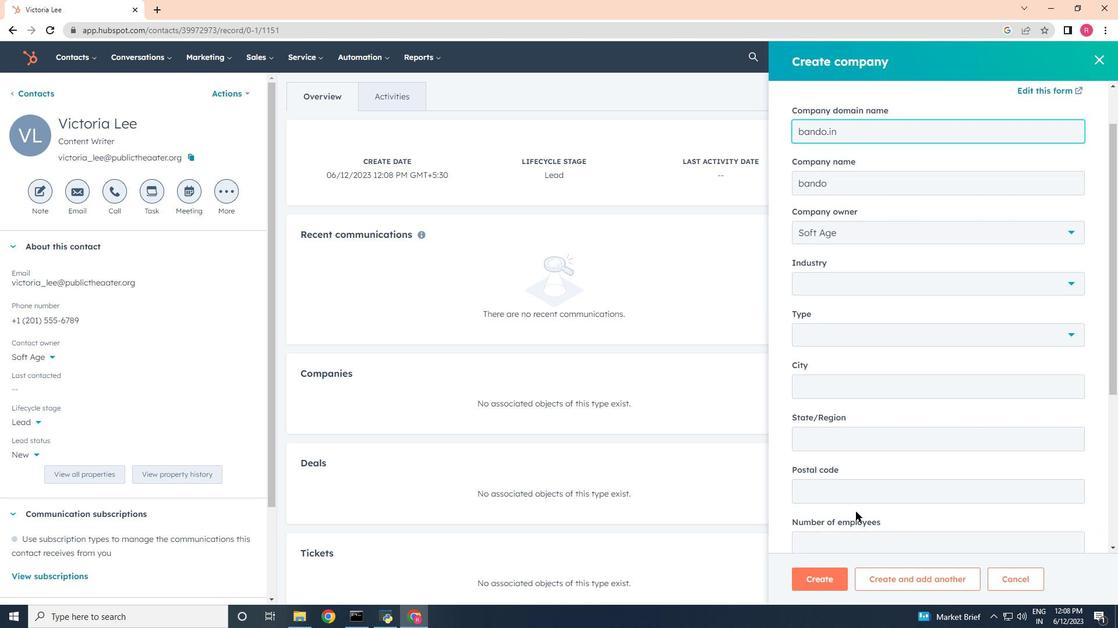 
Action: Mouse scrolled (856, 509) with delta (0, 0)
Screenshot: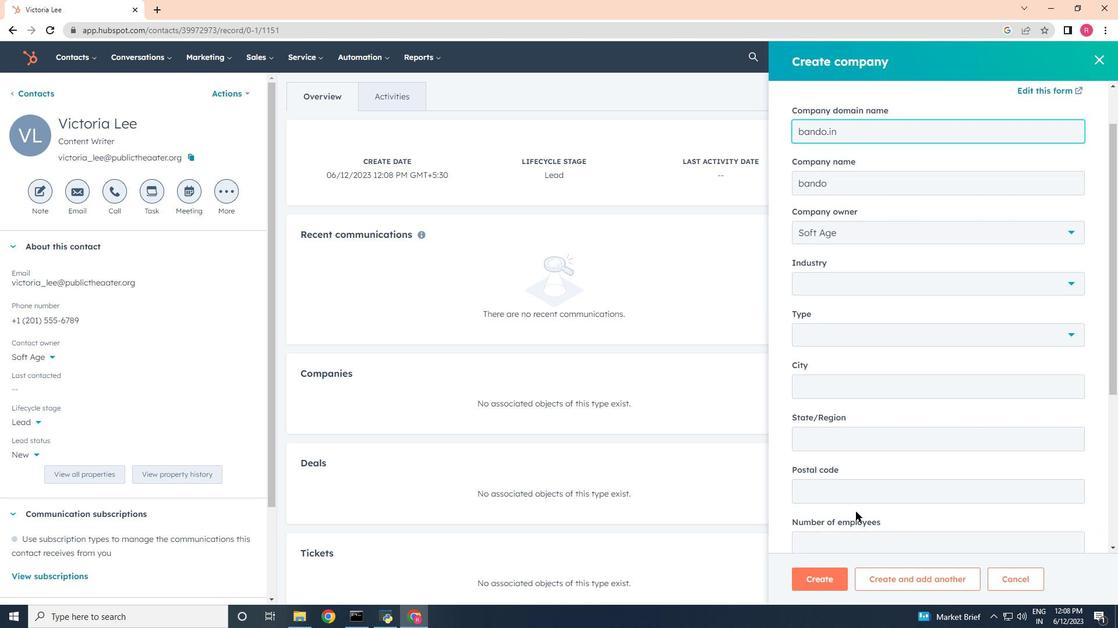 
Action: Mouse moved to (820, 581)
Screenshot: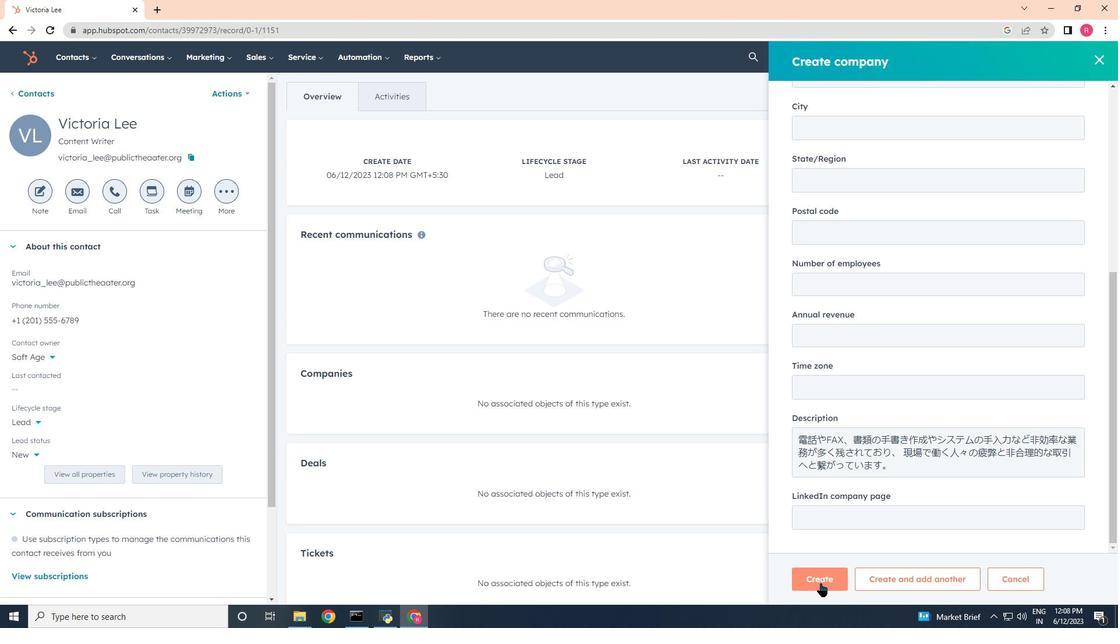 
Action: Mouse pressed left at (820, 581)
Screenshot: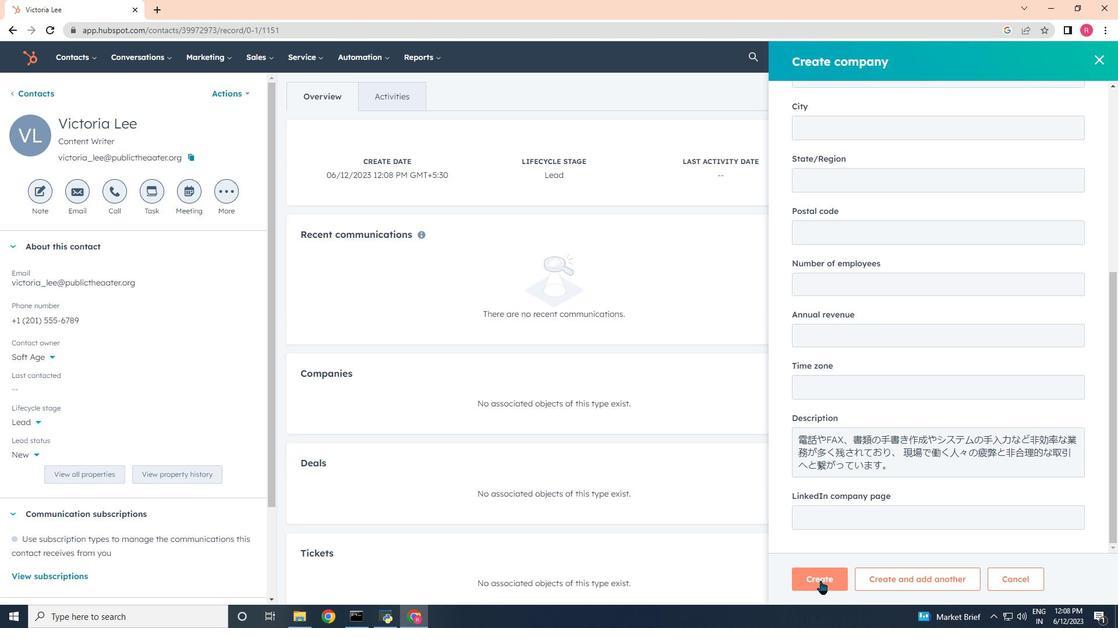 
Action: Mouse moved to (822, 580)
Screenshot: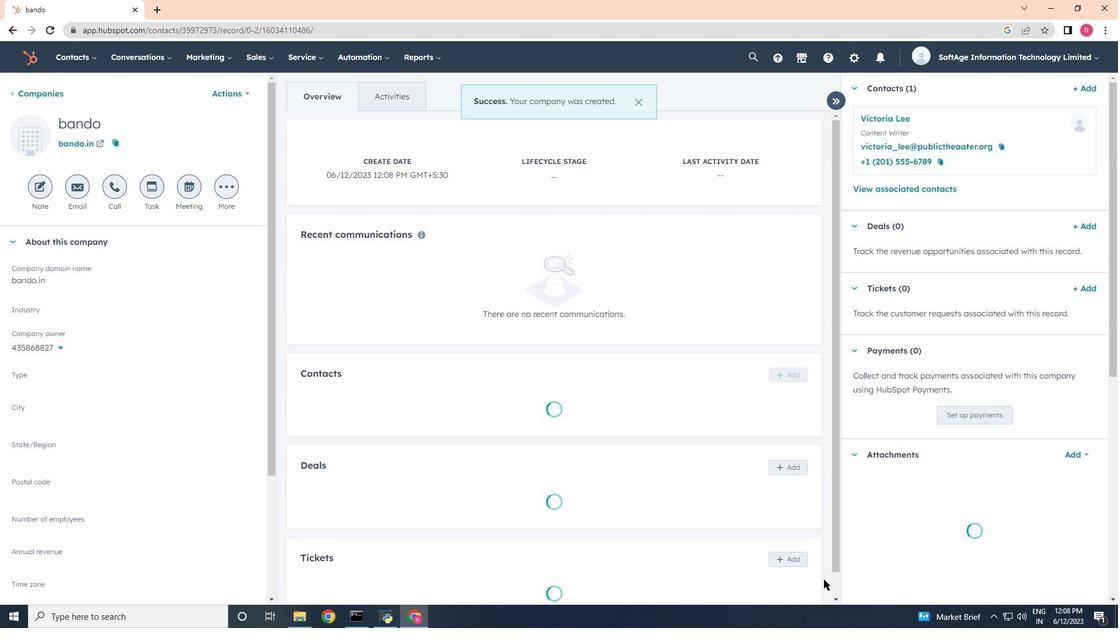 
